 Task: Create new customer invoice with Date Opened: 14-May-23, Select Customer: Stock Co, Terms: Net 15. Make invoice entry for item-1 with Date: 14-May-23, Description: Velour Lashes Natural Lash Collection Effortless No Trim Would I Lie? False Eyelashes
, Income Account: Income:Sales, Quantity: 1, Unit Price: 11.49, Sales Tax: Y, Sales Tax Included: Y, Tax Table: Sales Tax. Make entry for item-2 with Date: 14-May-23, Description: Victoria's Secret Knockout High Impact Front-Close Sports Bra Black (34-D)
, Income Account: Income:Sales, Quantity: 1, Unit Price: 14.49, Sales Tax: Y, Sales Tax Included: Y, Tax Table: Sales Tax. Post Invoice with Post Date: 14-May-23, Post to Accounts: Assets:Accounts Receivable. Pay / Process Payment with Transaction Date: 28-May-23, Amount: 25.98, Transfer Account: Checking Account. Go to 'Print Invoice'.
Action: Mouse moved to (131, 31)
Screenshot: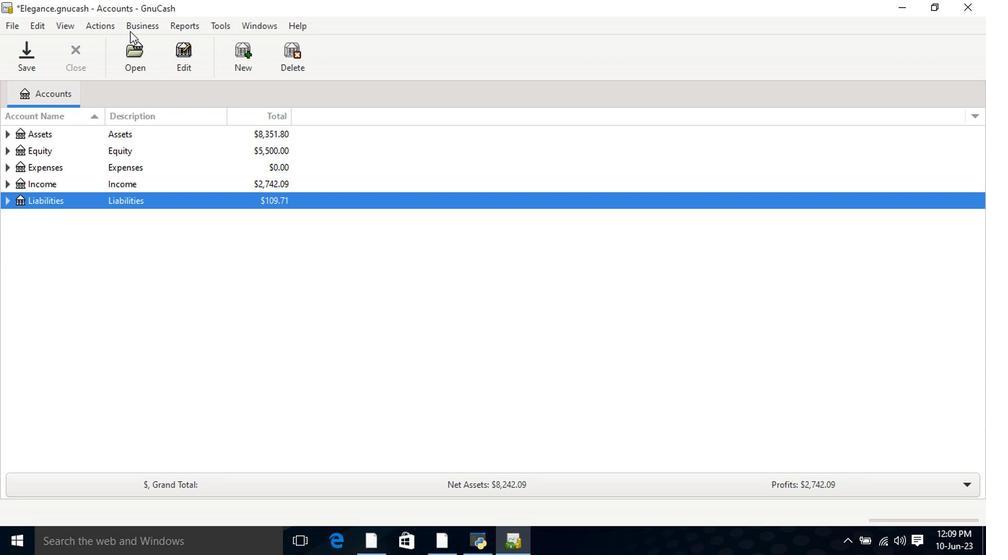 
Action: Mouse pressed left at (131, 31)
Screenshot: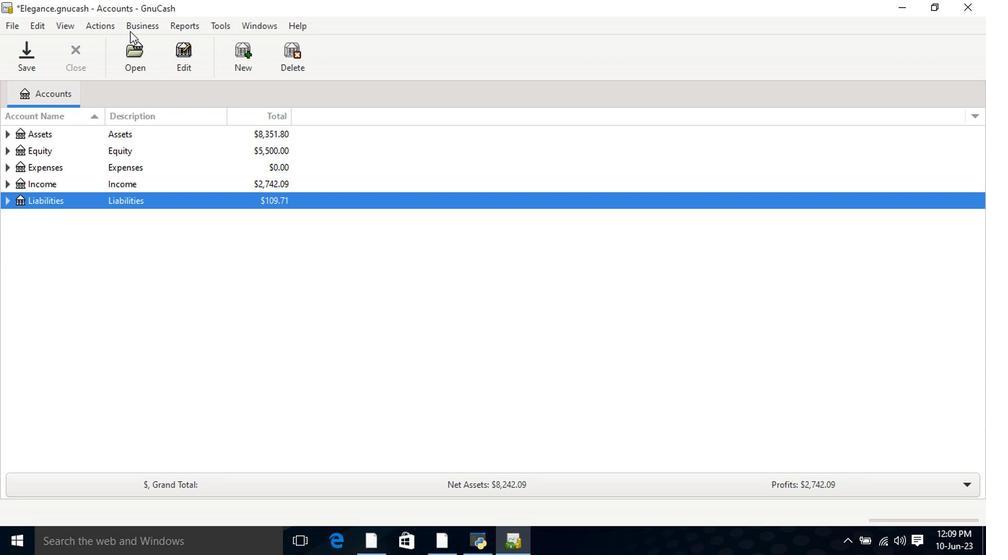 
Action: Mouse moved to (143, 49)
Screenshot: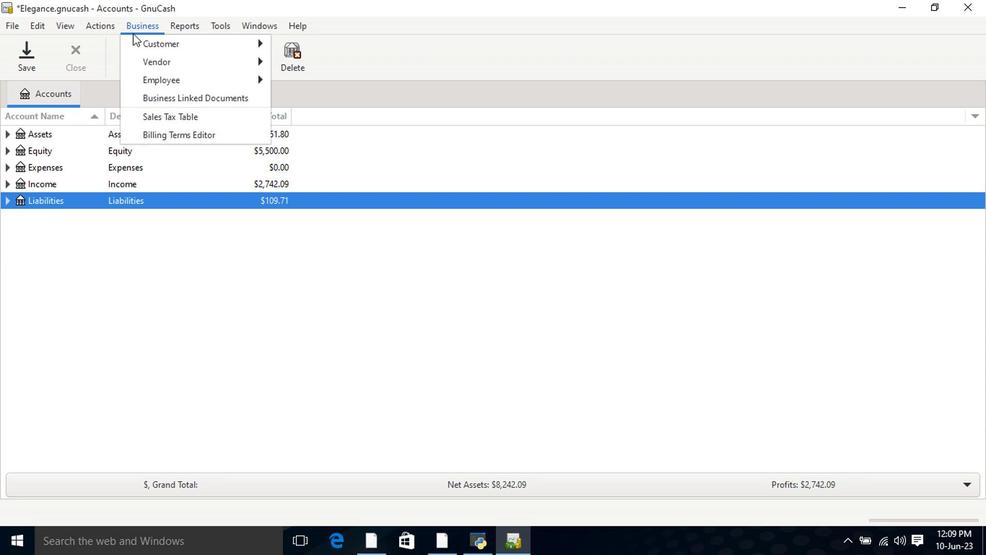 
Action: Mouse pressed left at (143, 49)
Screenshot: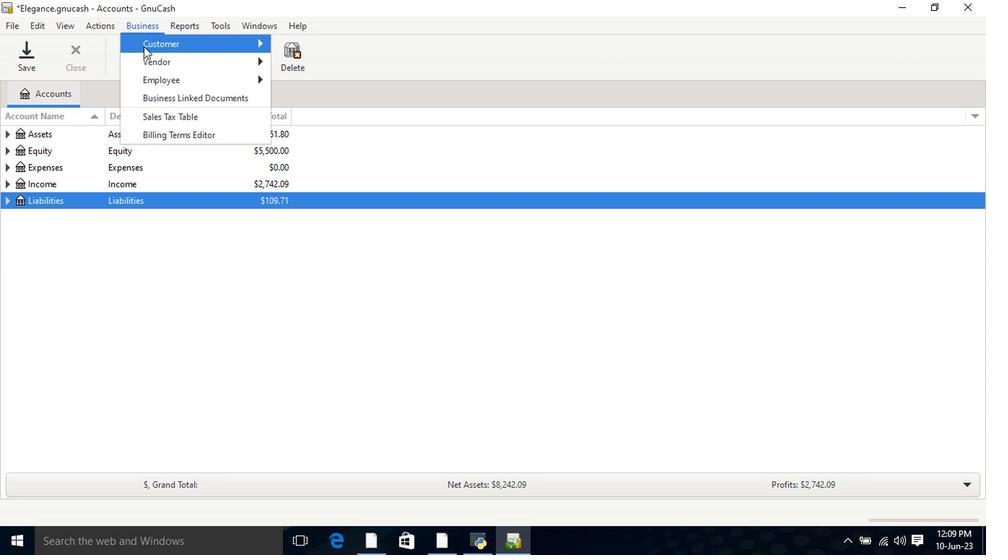 
Action: Mouse moved to (329, 101)
Screenshot: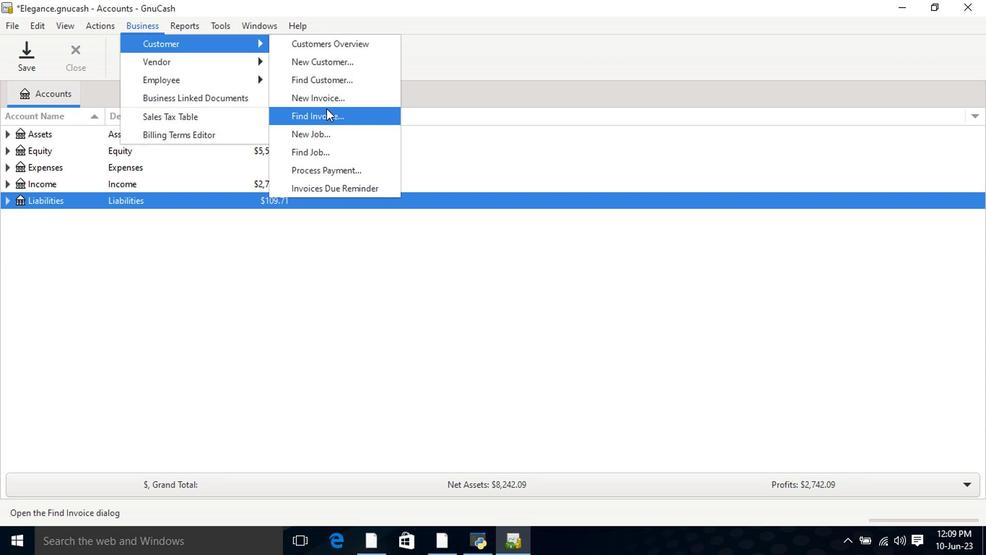 
Action: Mouse pressed left at (329, 101)
Screenshot: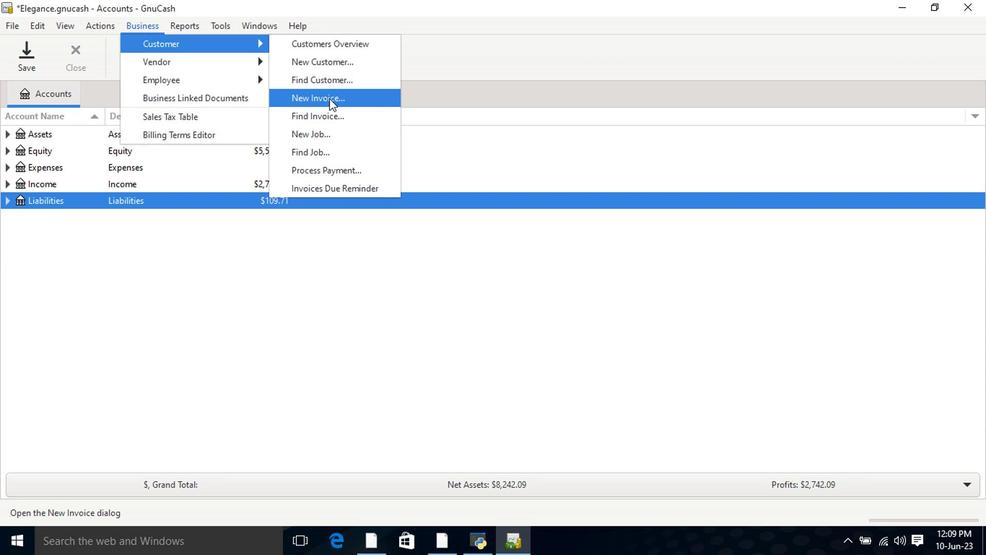 
Action: Mouse moved to (591, 216)
Screenshot: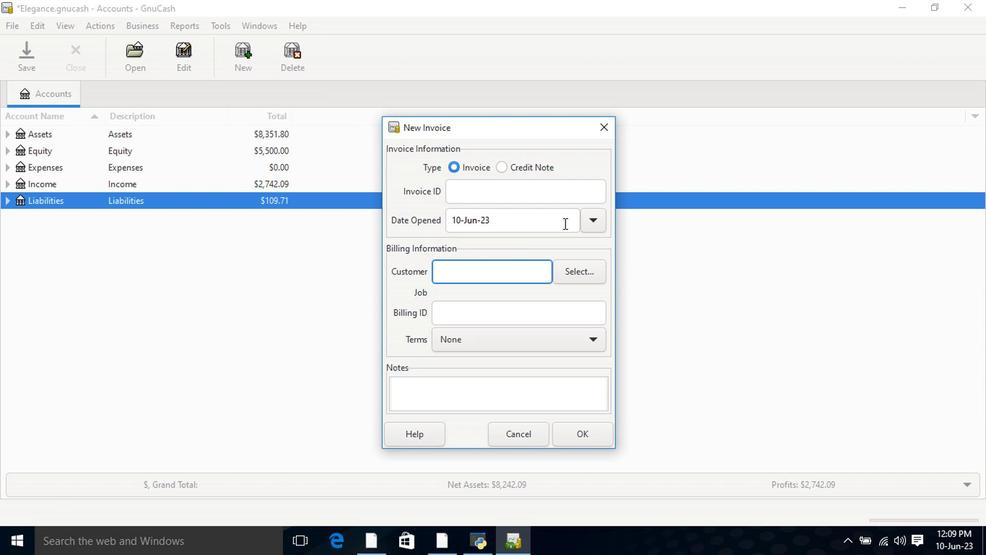 
Action: Mouse pressed left at (591, 216)
Screenshot: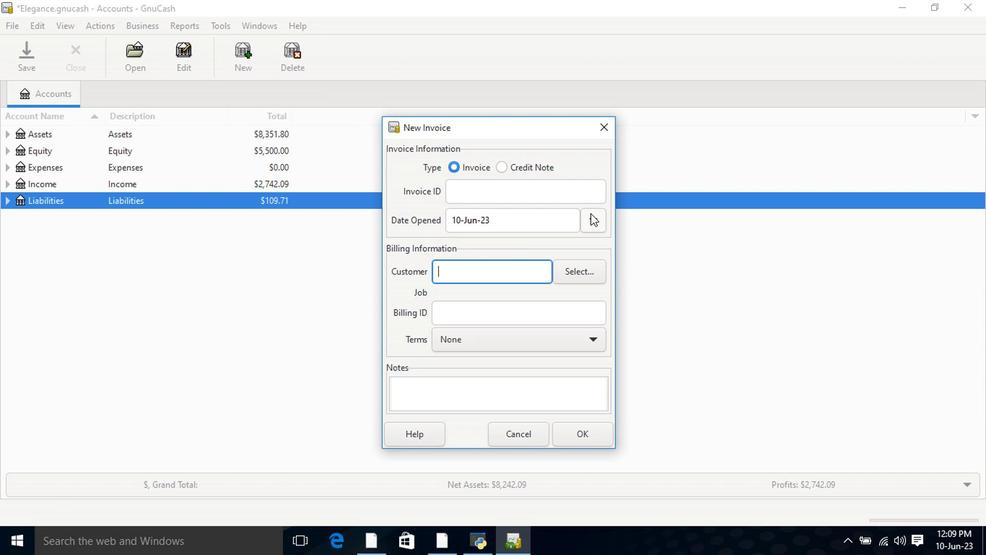 
Action: Mouse moved to (479, 242)
Screenshot: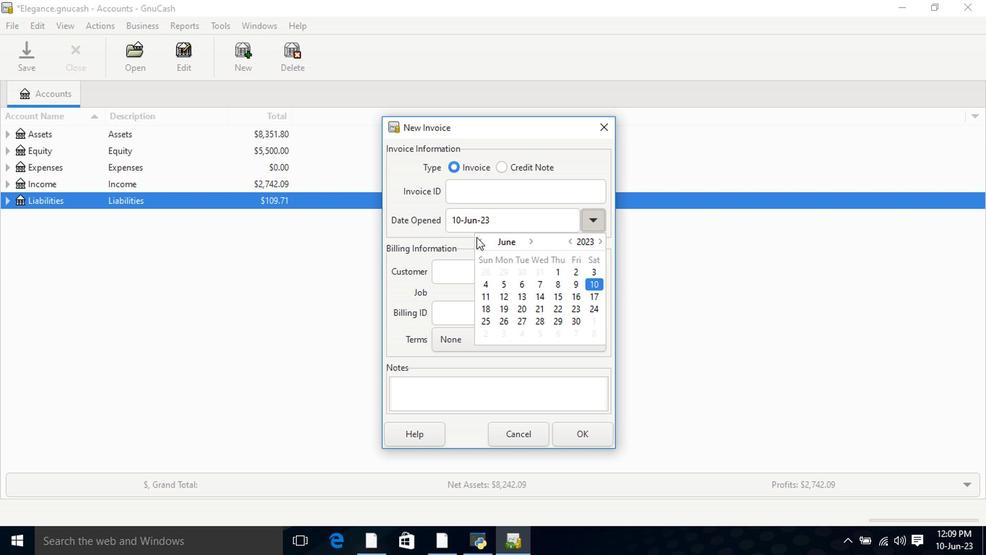 
Action: Mouse pressed left at (479, 242)
Screenshot: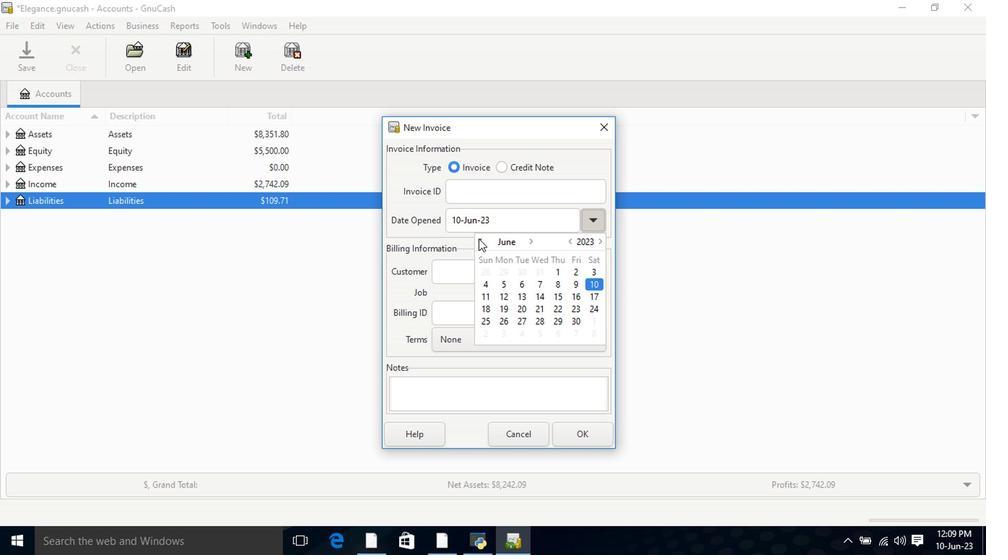 
Action: Mouse moved to (489, 298)
Screenshot: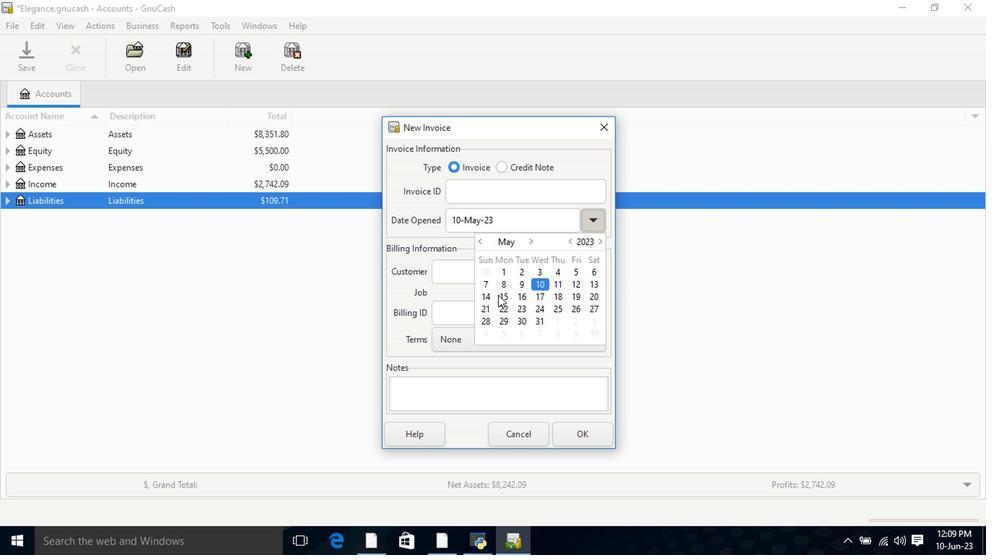 
Action: Mouse pressed left at (489, 298)
Screenshot: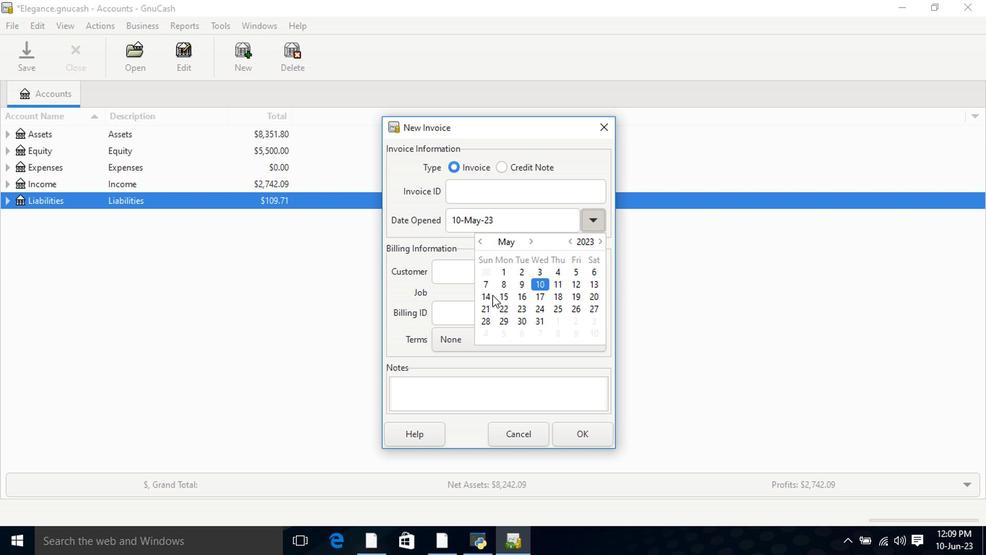 
Action: Mouse pressed left at (489, 298)
Screenshot: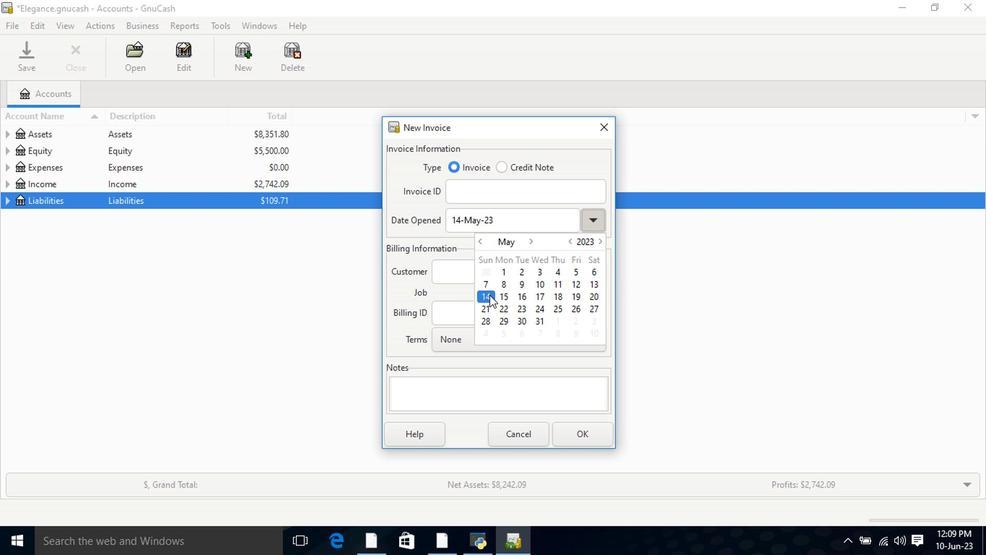 
Action: Mouse moved to (487, 270)
Screenshot: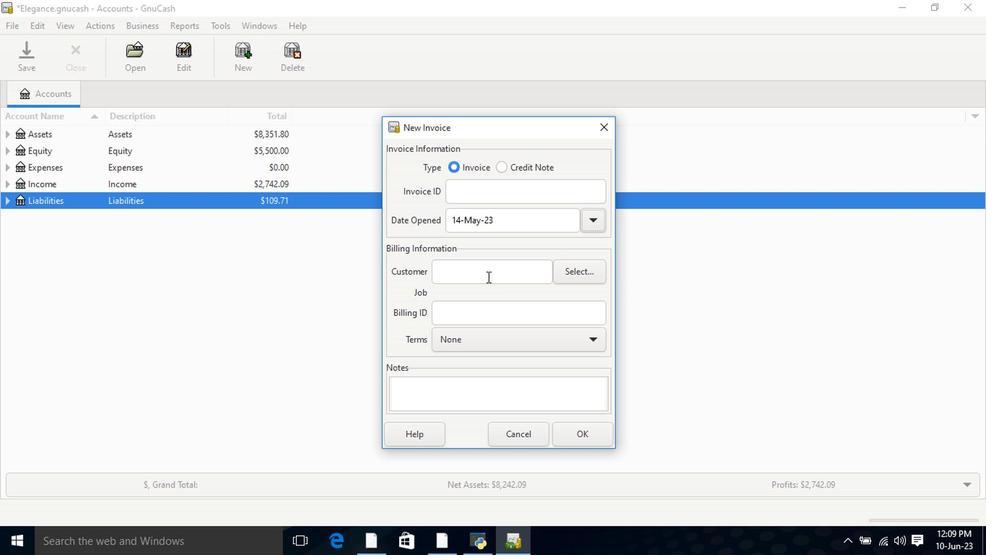 
Action: Mouse pressed left at (487, 270)
Screenshot: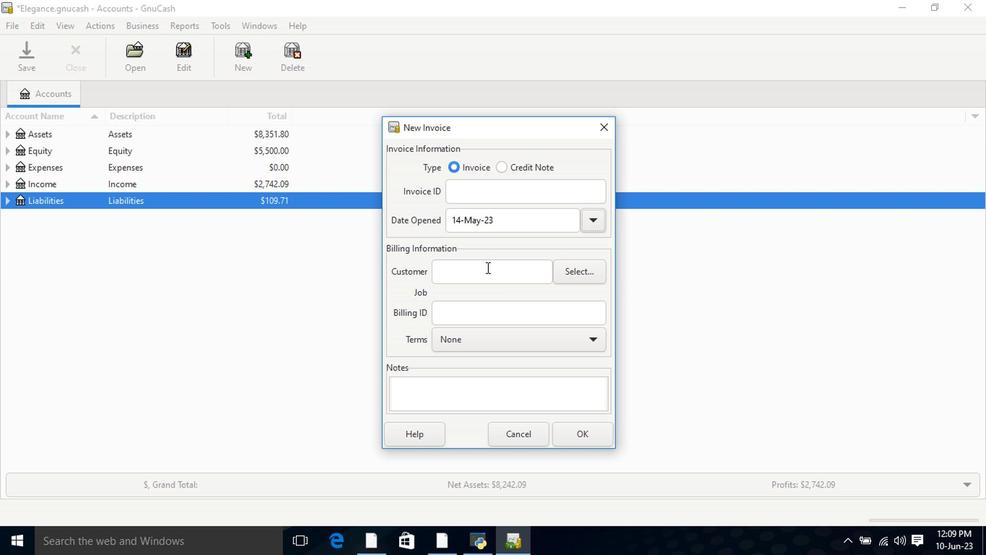 
Action: Key pressed <Key.shift>Stock
Screenshot: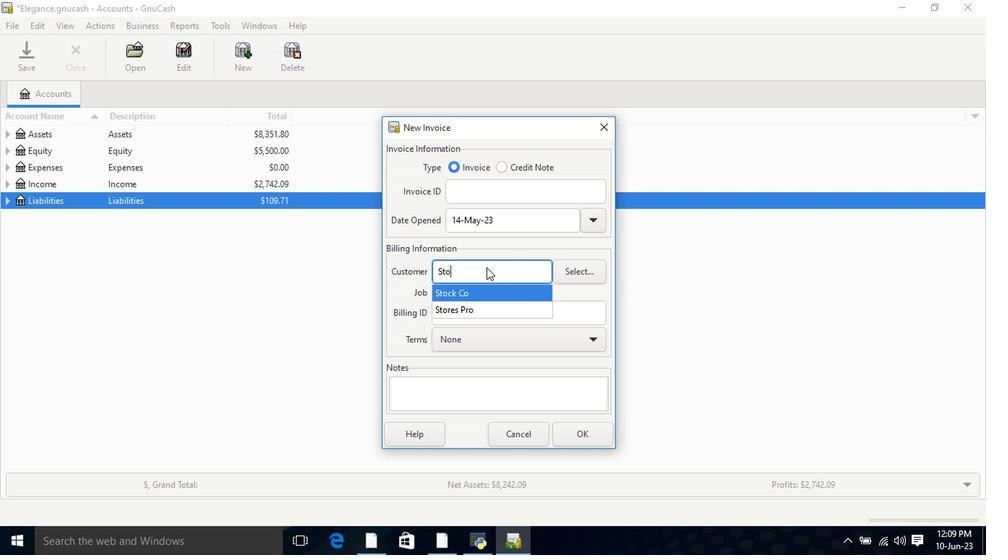 
Action: Mouse moved to (488, 296)
Screenshot: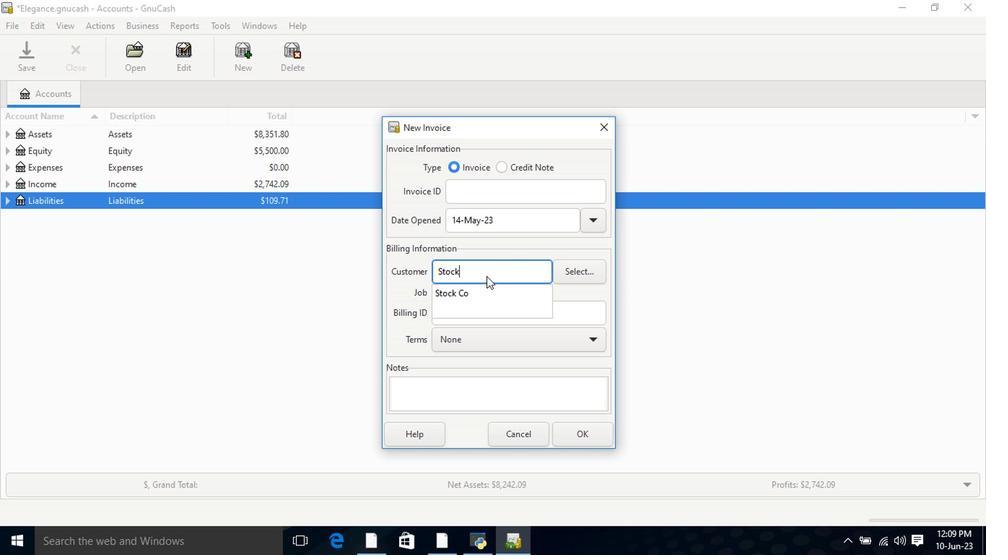 
Action: Mouse pressed left at (488, 296)
Screenshot: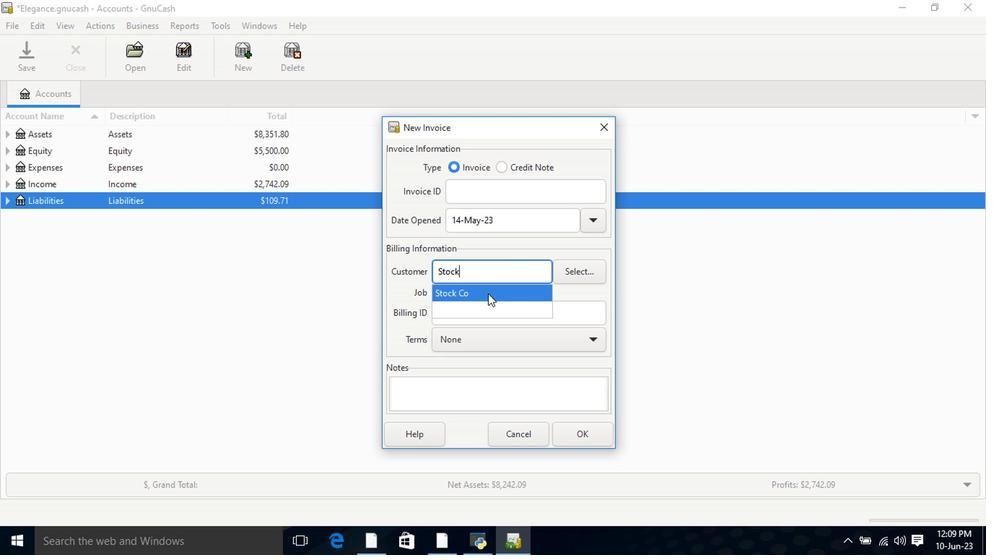
Action: Mouse moved to (497, 352)
Screenshot: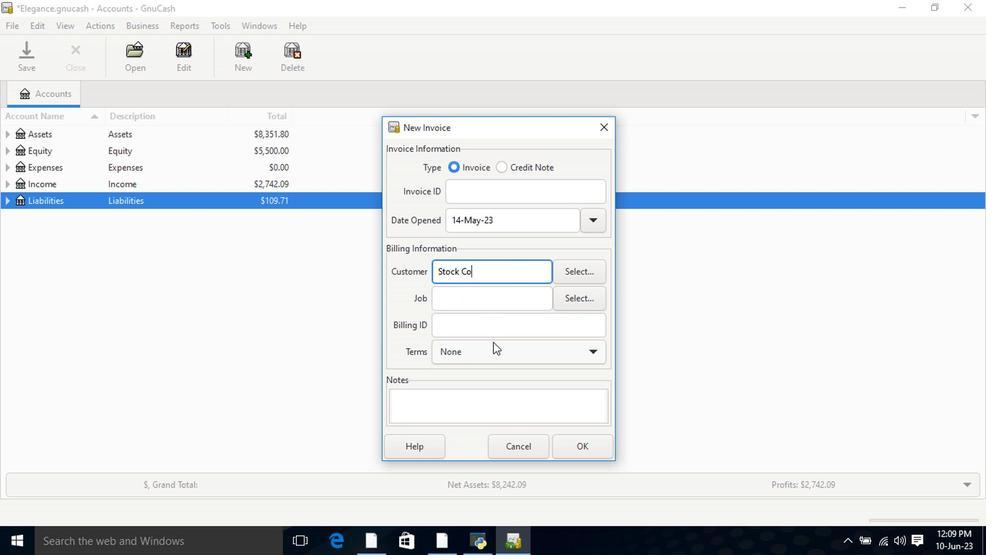 
Action: Mouse pressed left at (497, 352)
Screenshot: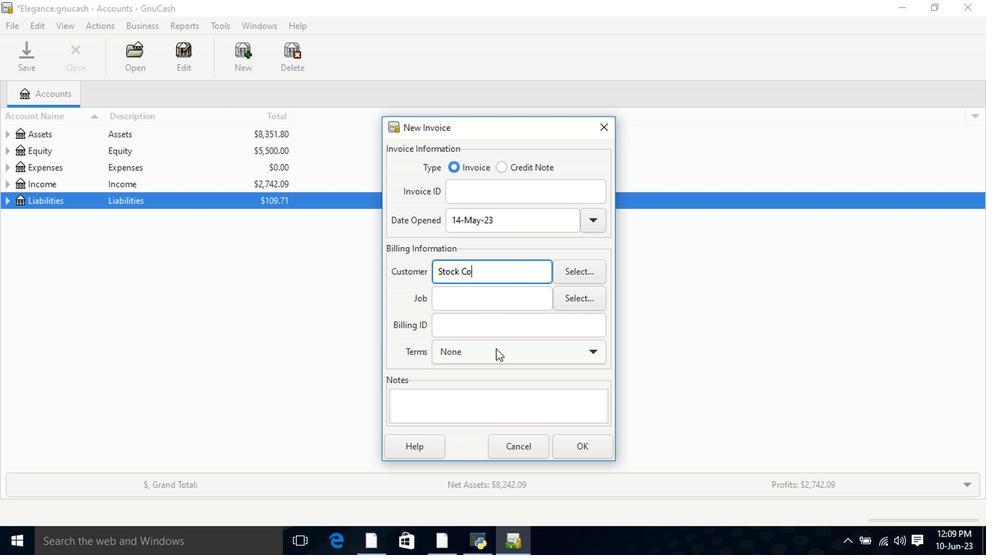 
Action: Mouse moved to (490, 376)
Screenshot: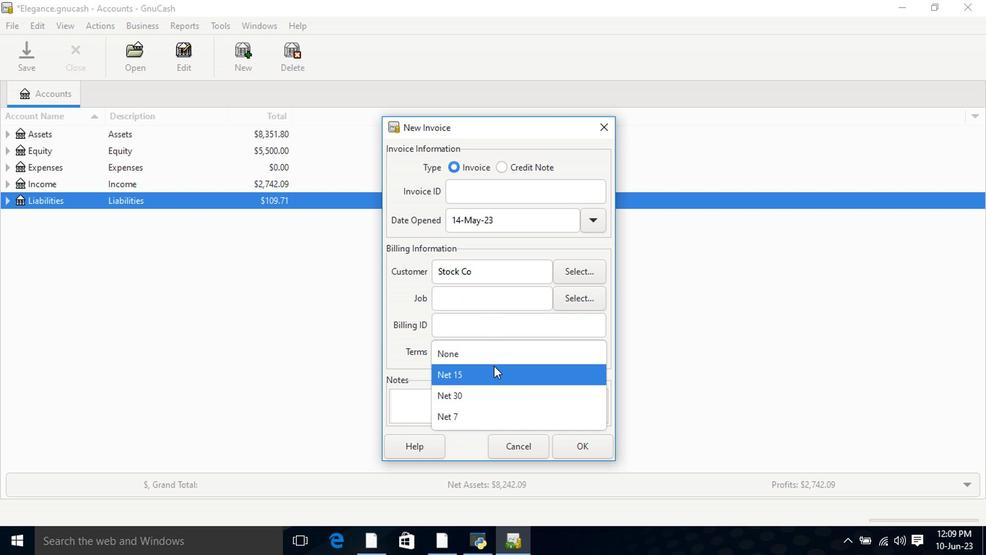
Action: Mouse pressed left at (490, 376)
Screenshot: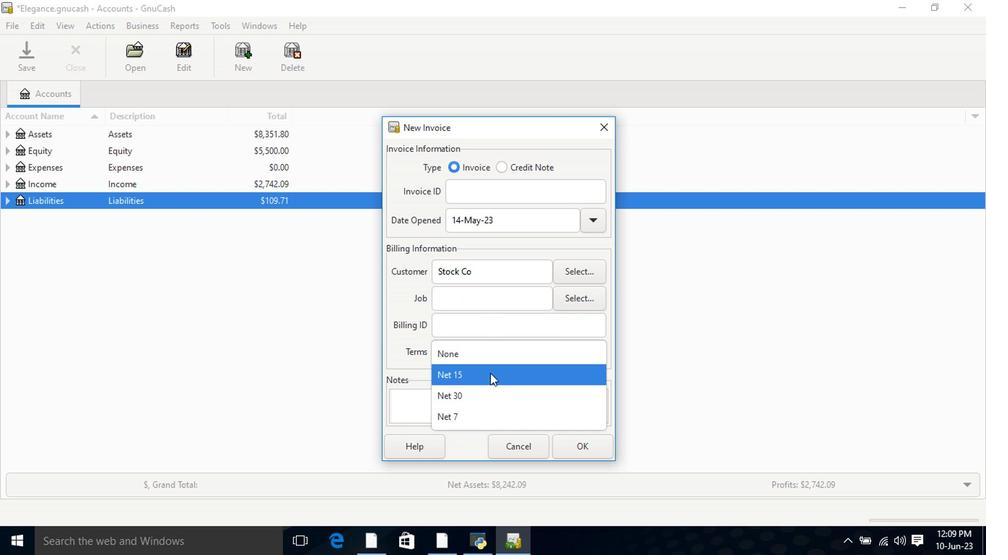 
Action: Mouse moved to (583, 451)
Screenshot: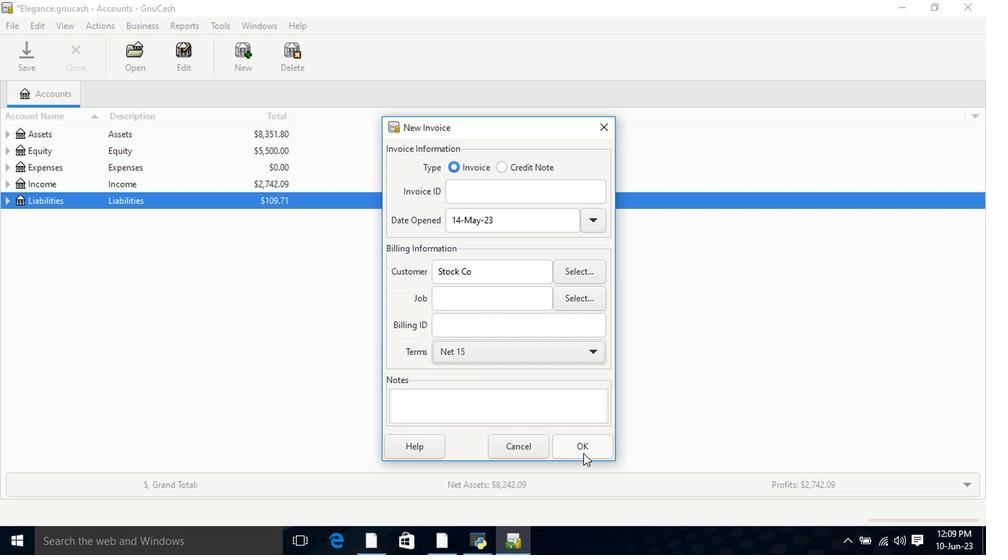 
Action: Mouse pressed left at (583, 451)
Screenshot: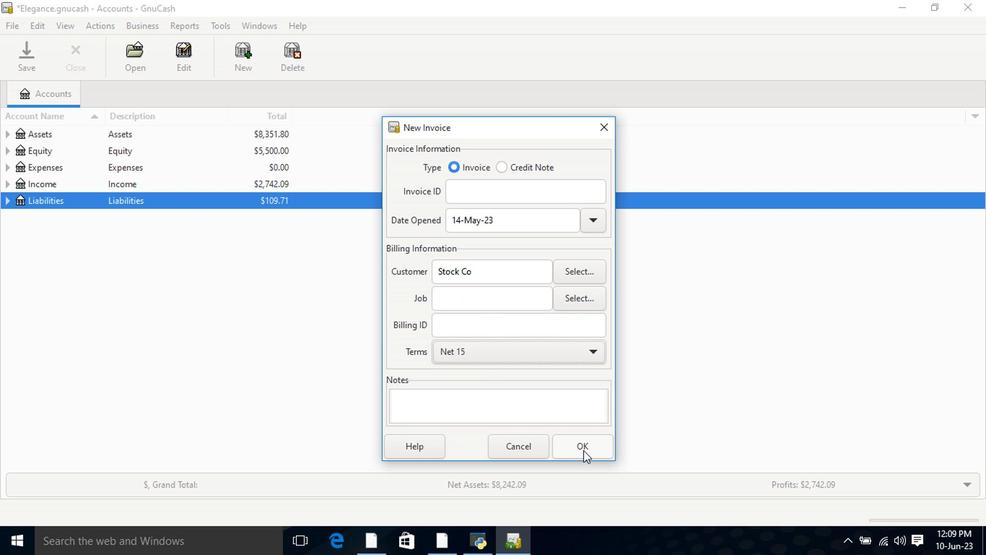
Action: Mouse moved to (65, 280)
Screenshot: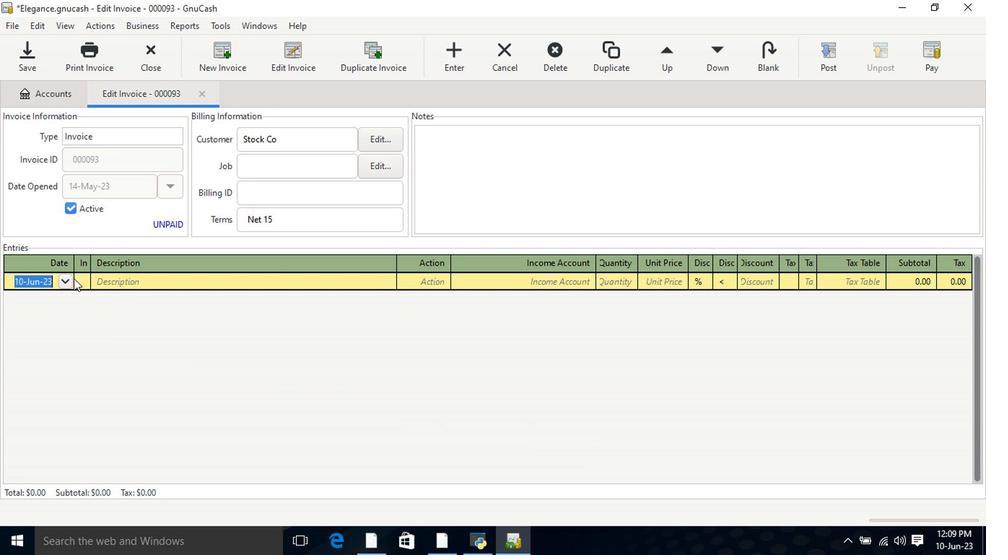 
Action: Mouse pressed left at (65, 280)
Screenshot: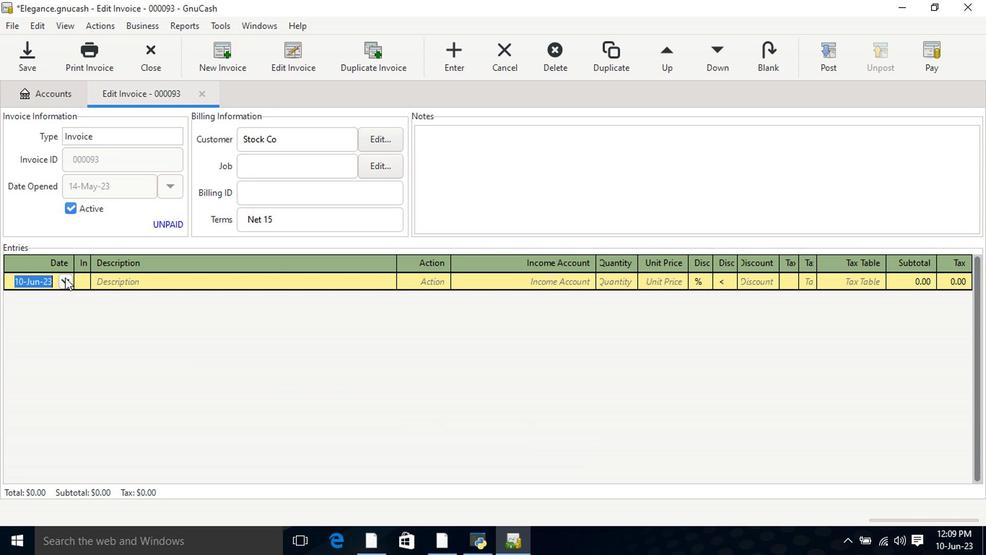 
Action: Mouse moved to (9, 303)
Screenshot: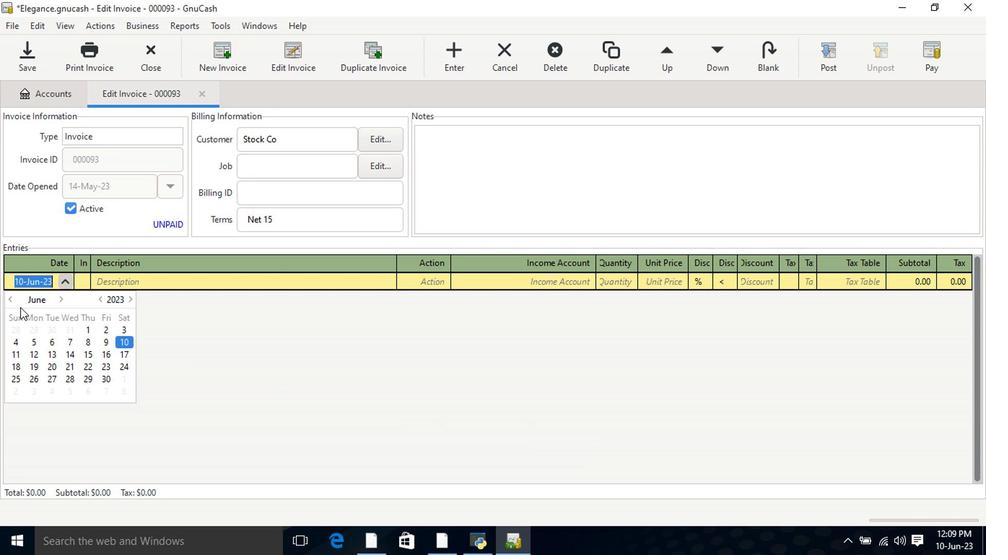 
Action: Mouse pressed left at (9, 303)
Screenshot: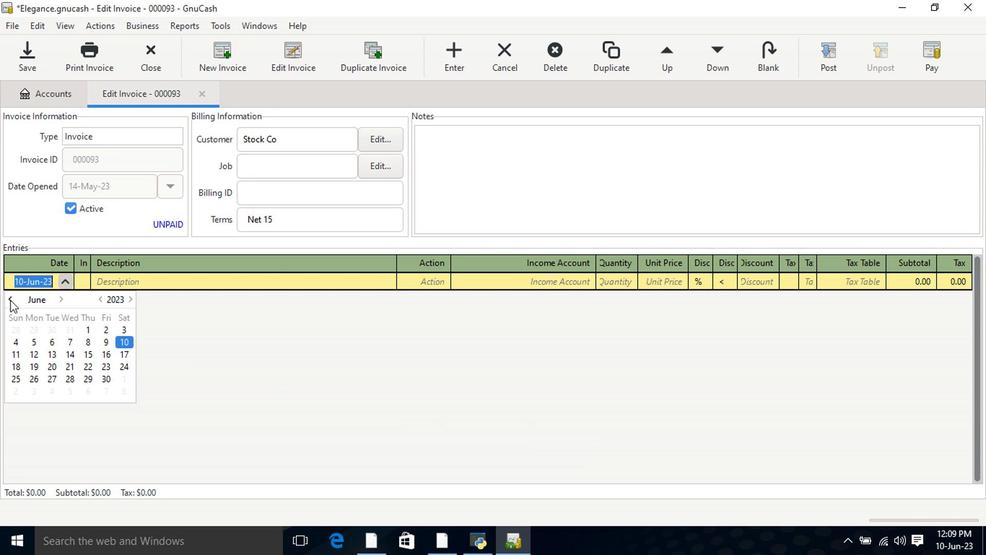 
Action: Mouse moved to (15, 357)
Screenshot: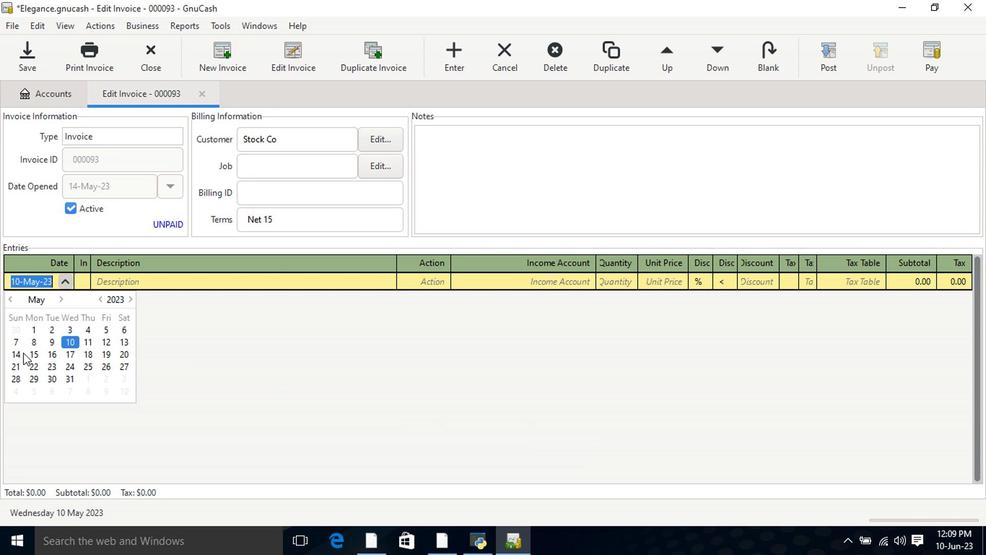 
Action: Mouse pressed left at (15, 357)
Screenshot: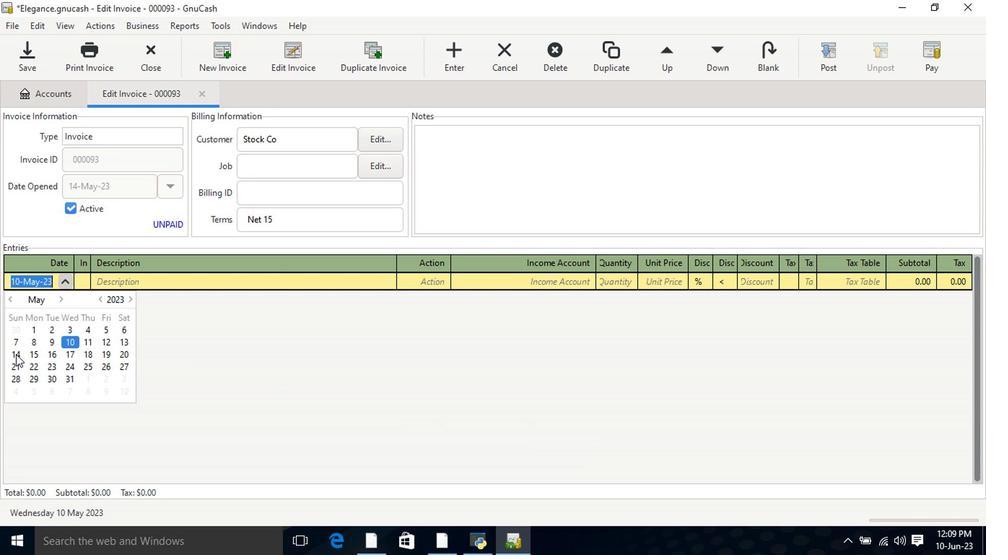 
Action: Mouse pressed left at (15, 357)
Screenshot: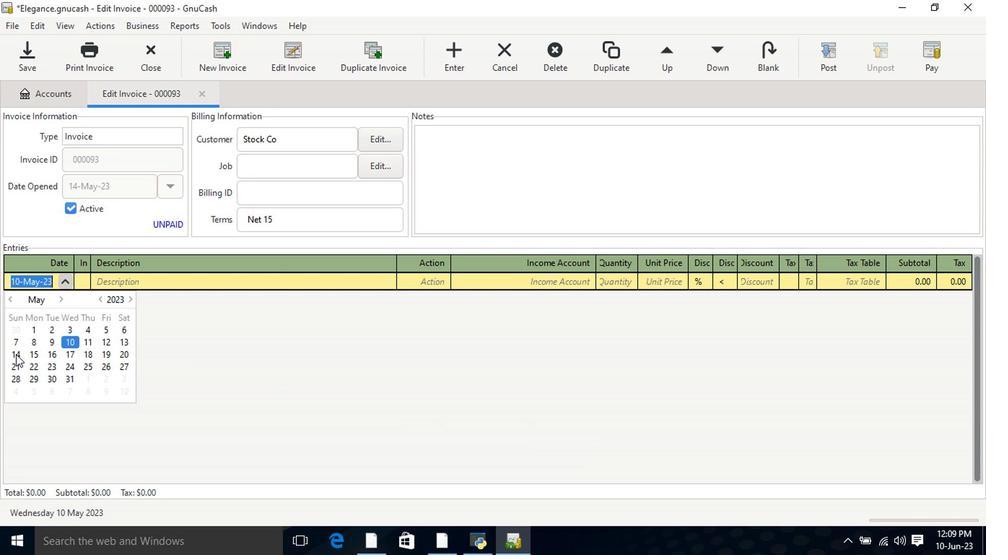 
Action: Mouse moved to (116, 287)
Screenshot: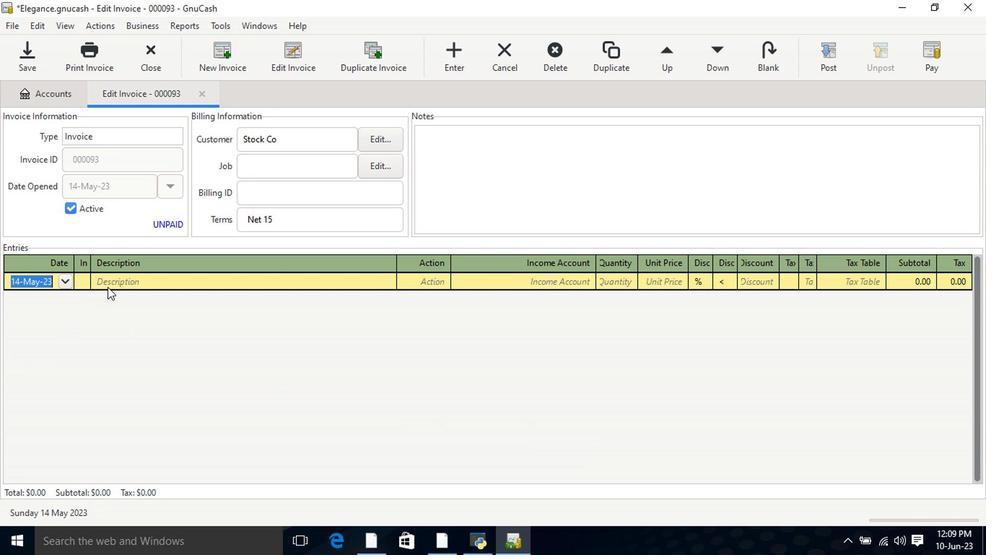 
Action: Mouse pressed left at (116, 287)
Screenshot: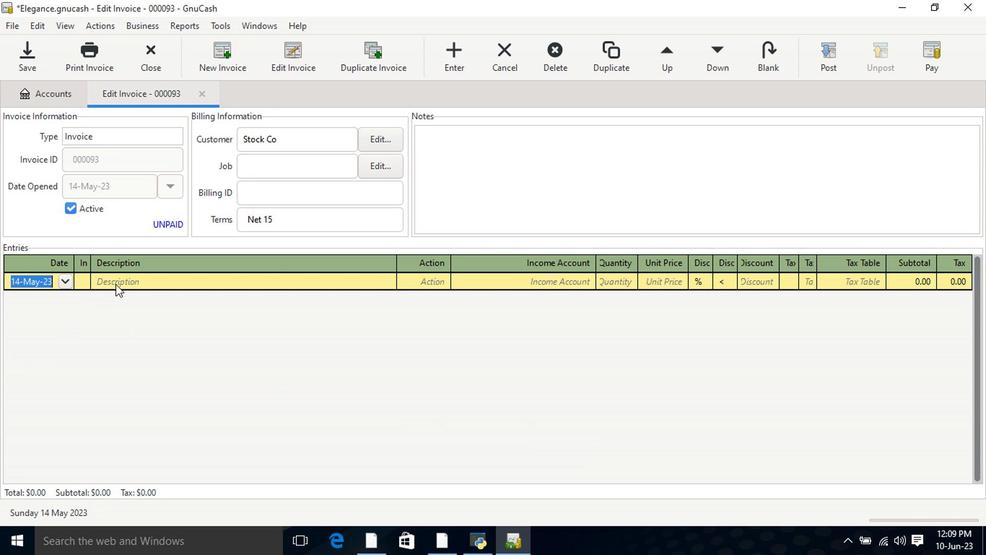 
Action: Key pressed <Key.shift>Velour<Key.space><Key.shift>Lashes<Key.space><Key.shift>Natural<Key.space><Key.shift>Lash<Key.space><Key.shift>Collection<Key.space><Key.shift>Err<Key.backspace><Key.backspace>ffortless<Key.space><Key.shift>No<Key.space><Key.shift>Trim<Key.space><Key.shift>Would<Key.space><Key.shift>I<Key.space><Key.shift>Lie<Key.shift_r><Key.shift_r><Key.shift_r><Key.shift_r><Key.shift_r><Key.shift_r><Key.shift_r><Key.shift_r><Key.shift_r><Key.shift_r><Key.shift_r><Key.shift_r><Key.shift_r><Key.shift_r><Key.shift_r><Key.shift_r><Key.shift_r><Key.shift_r><Key.shift_r><Key.shift_r><Key.shift_r>?<Key.space><Key.shift>False<Key.space><Key.shift>Eyelashes<Key.tab><Key.tab>incom<Key.down><Key.down><Key.down><Key.tab>1<Key.tab>11.49<Key.tab>
Screenshot: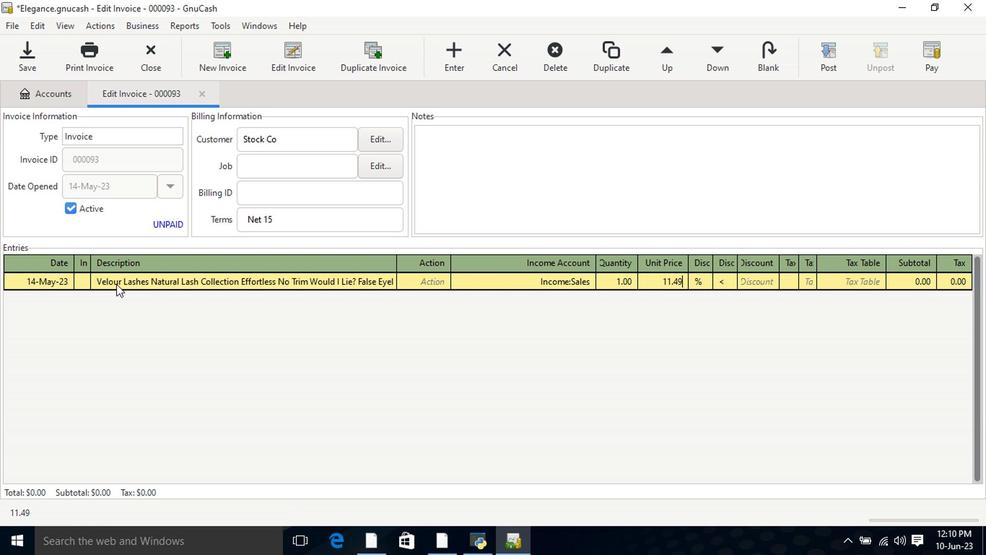 
Action: Mouse moved to (786, 285)
Screenshot: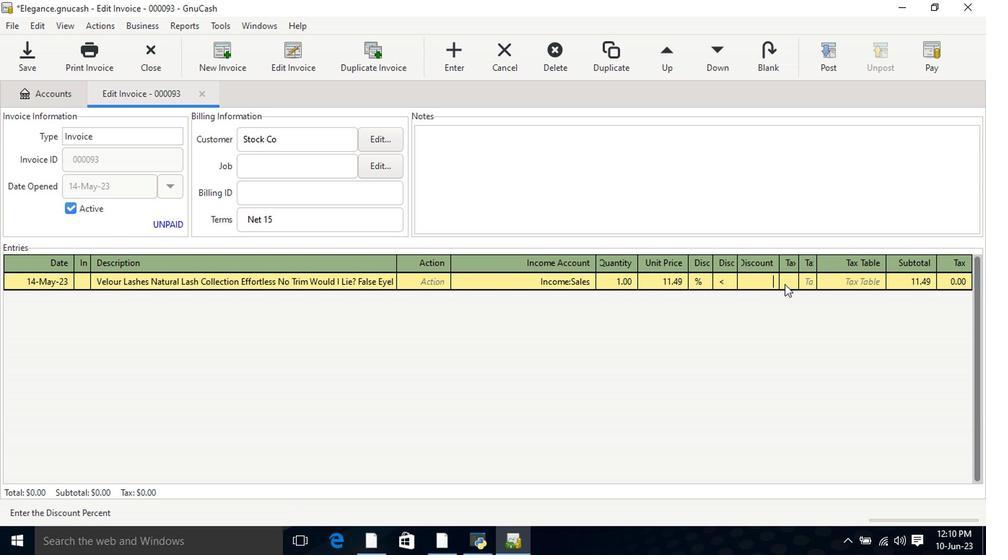 
Action: Mouse pressed left at (786, 285)
Screenshot: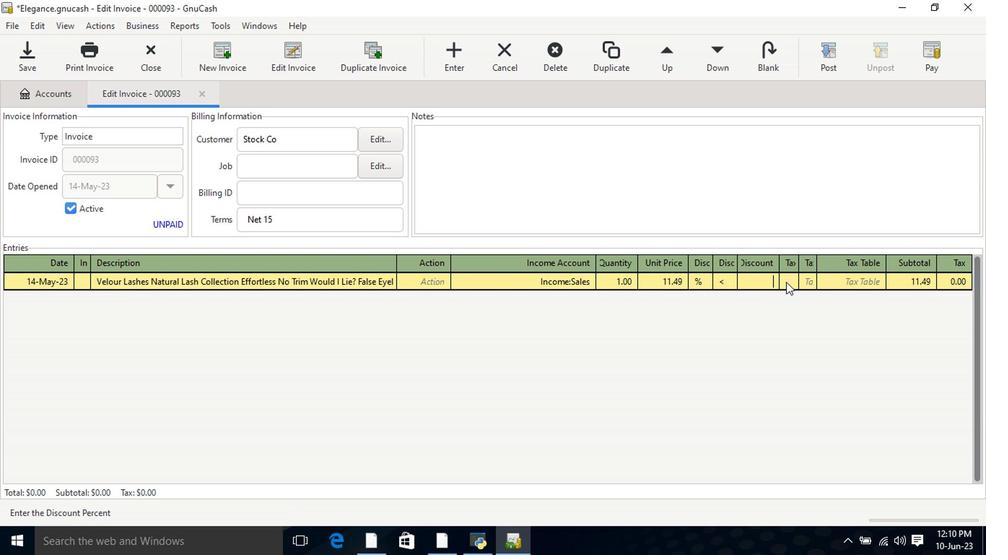 
Action: Mouse moved to (806, 282)
Screenshot: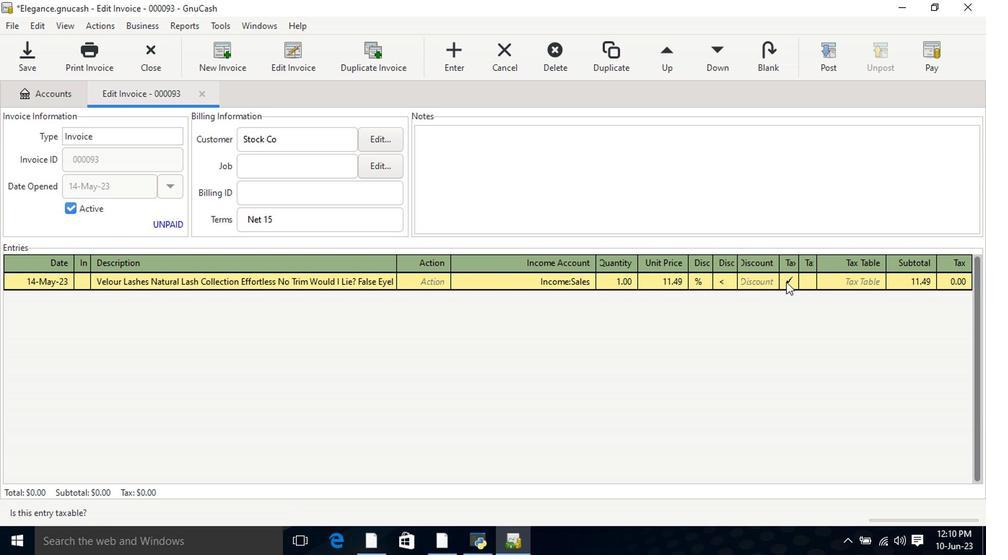 
Action: Mouse pressed left at (806, 282)
Screenshot: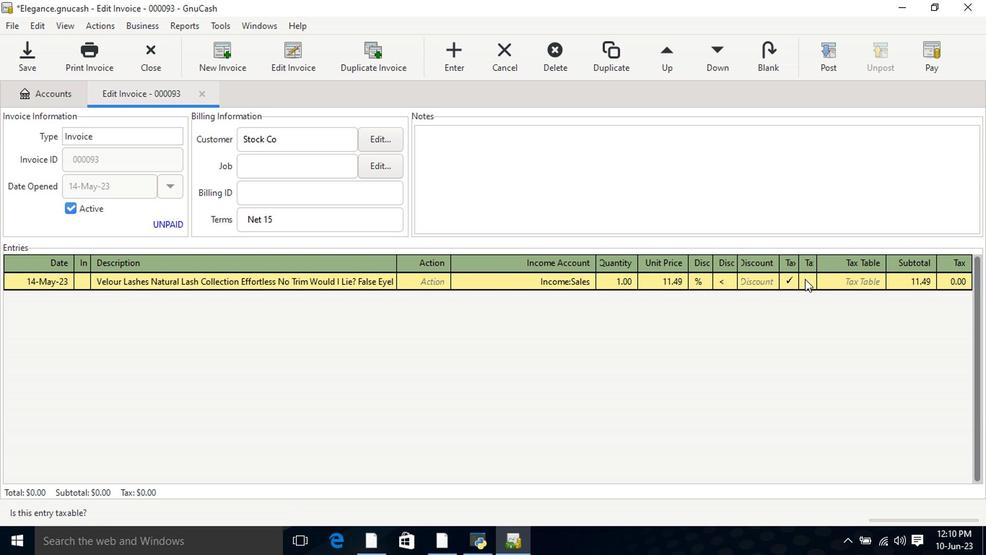 
Action: Mouse moved to (857, 282)
Screenshot: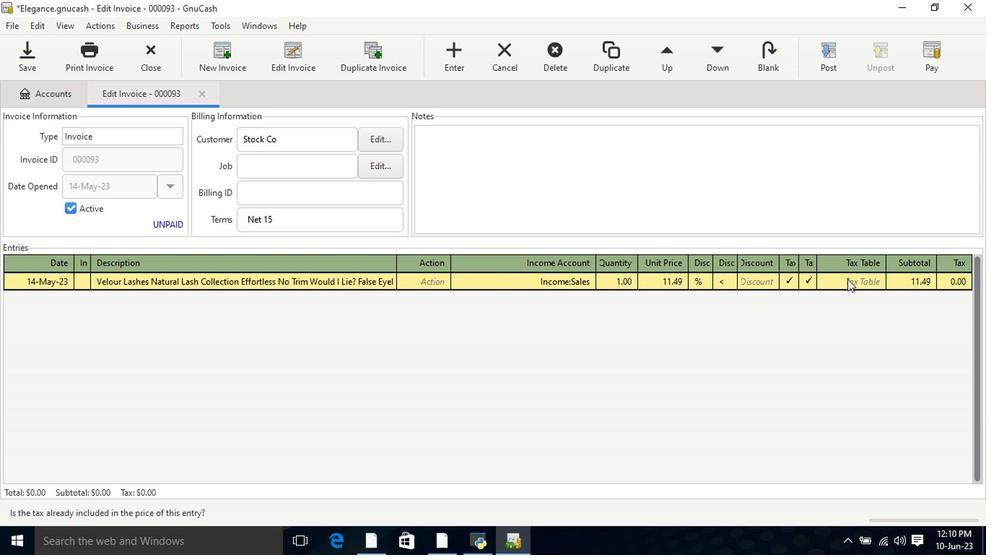 
Action: Mouse pressed left at (857, 282)
Screenshot: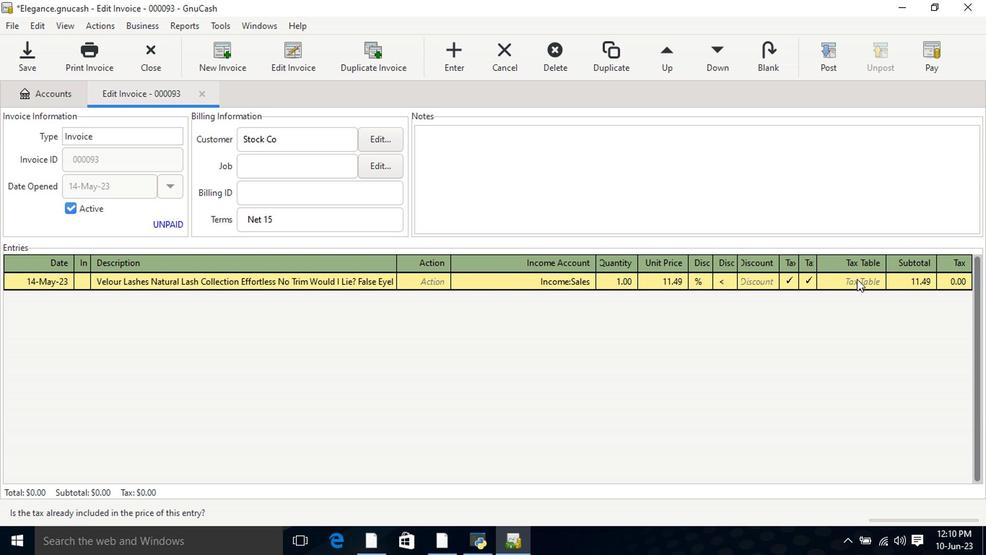 
Action: Mouse moved to (872, 285)
Screenshot: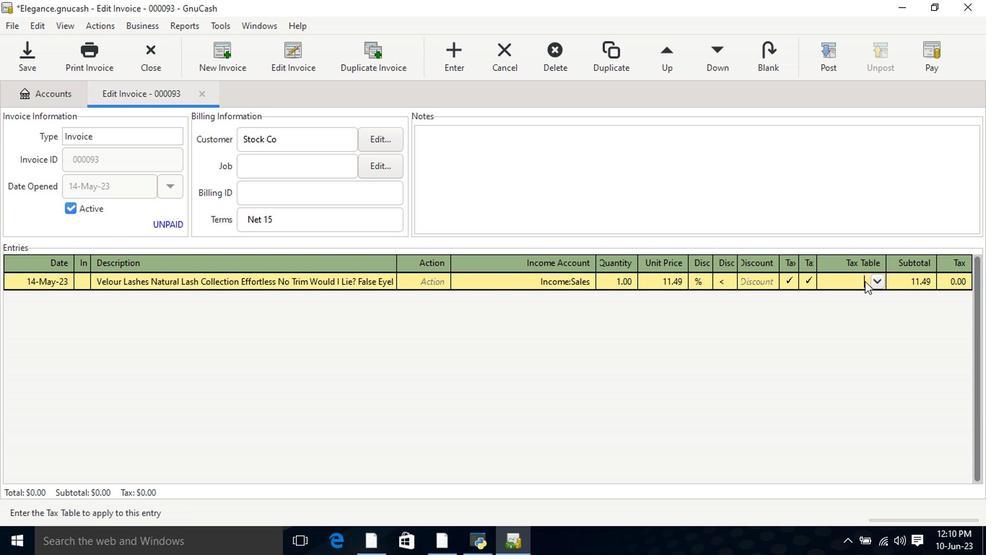 
Action: Mouse pressed left at (872, 285)
Screenshot: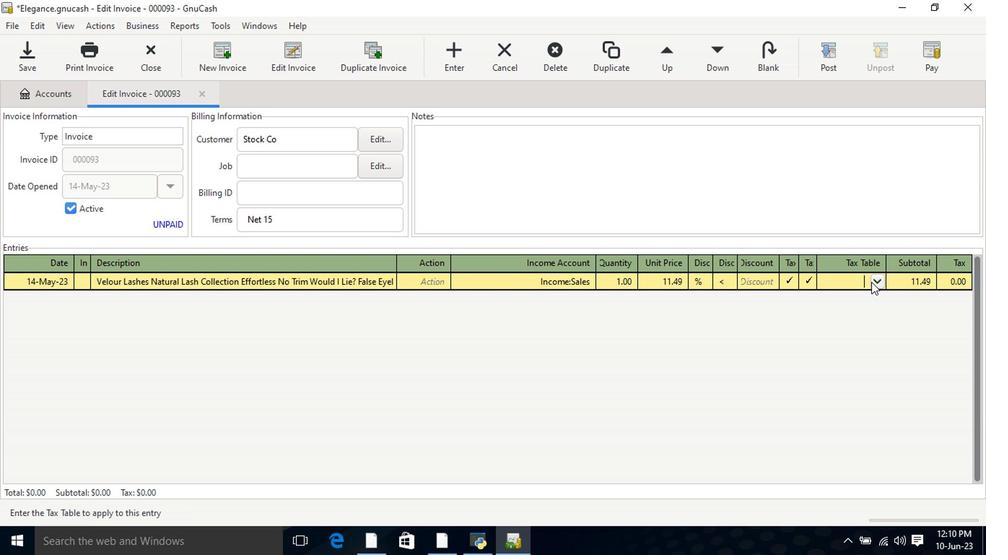 
Action: Mouse moved to (875, 310)
Screenshot: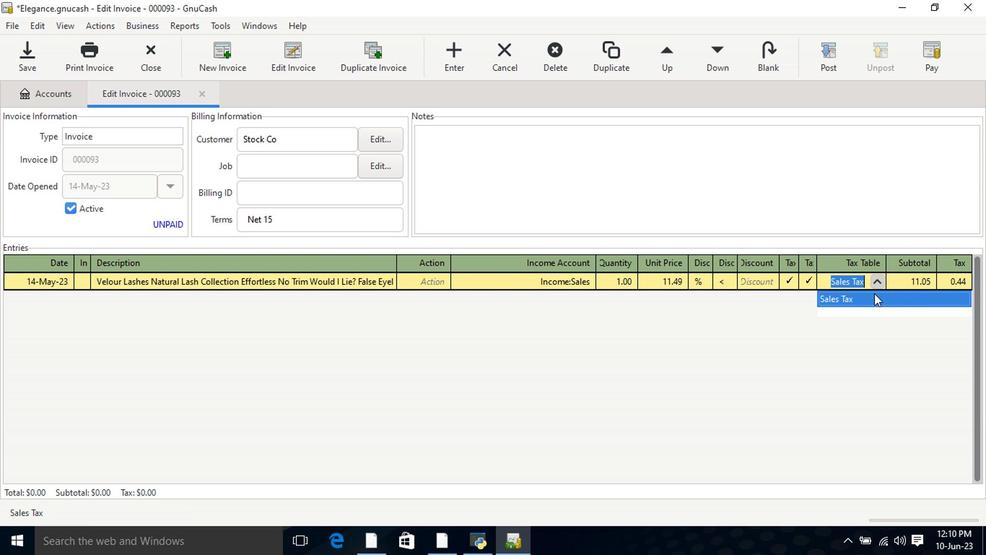 
Action: Key pressed <Key.tab><Key.tab><Key.shift>Victoria's<Key.space><Key.shift>Secret<Key.space><Key.shift>Knockout<Key.space><Key.shift>High<Key.space><Key.shift>Impact<Key.space><Key.shift>Front-<Key.shift>Close<Key.space><Key.shift>Sports<Key.space><Key.shift>Bra<Key.space><Key.shift>Black<Key.space><Key.shift_r>(34-<Key.shift>D<Key.shift_r>)<Key.tab><Key.tab>incom<Key.down><Key.down><Key.down><Key.tab>1<Key.tab>14.49<Key.tab>
Screenshot: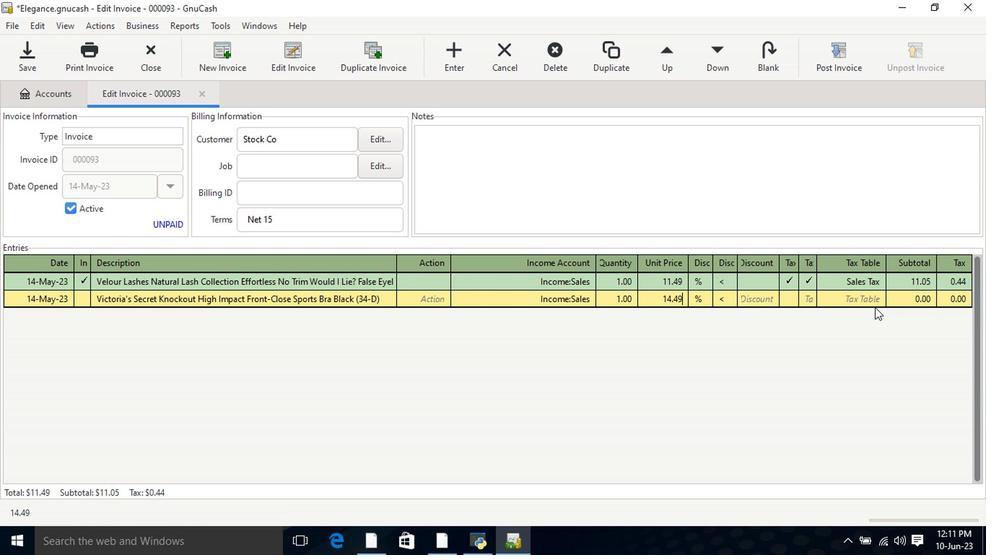 
Action: Mouse moved to (794, 300)
Screenshot: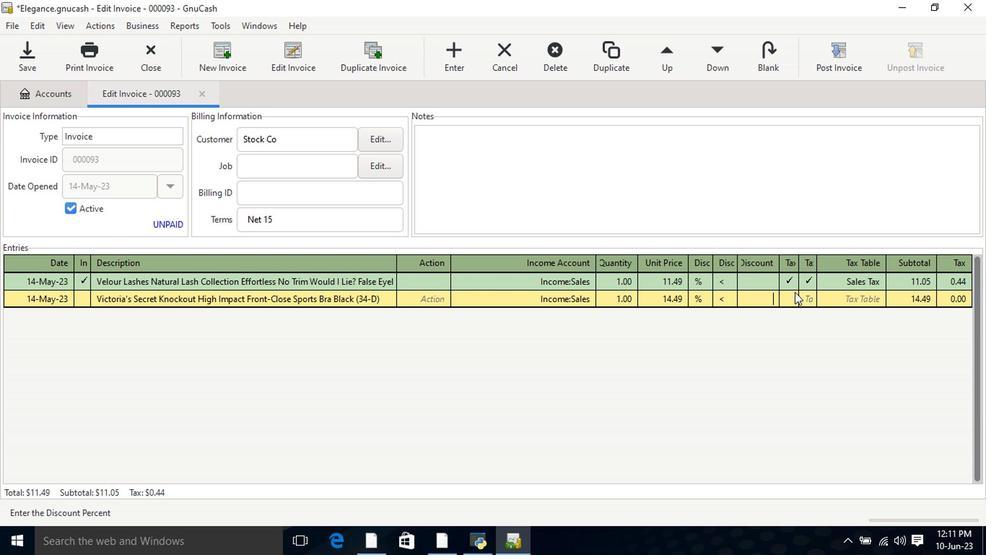 
Action: Mouse pressed left at (794, 300)
Screenshot: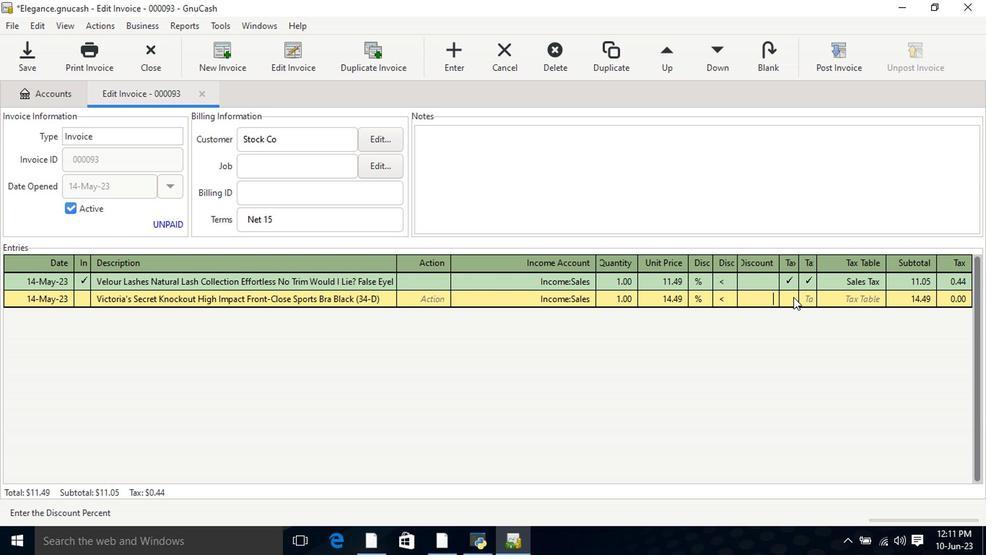 
Action: Mouse moved to (803, 302)
Screenshot: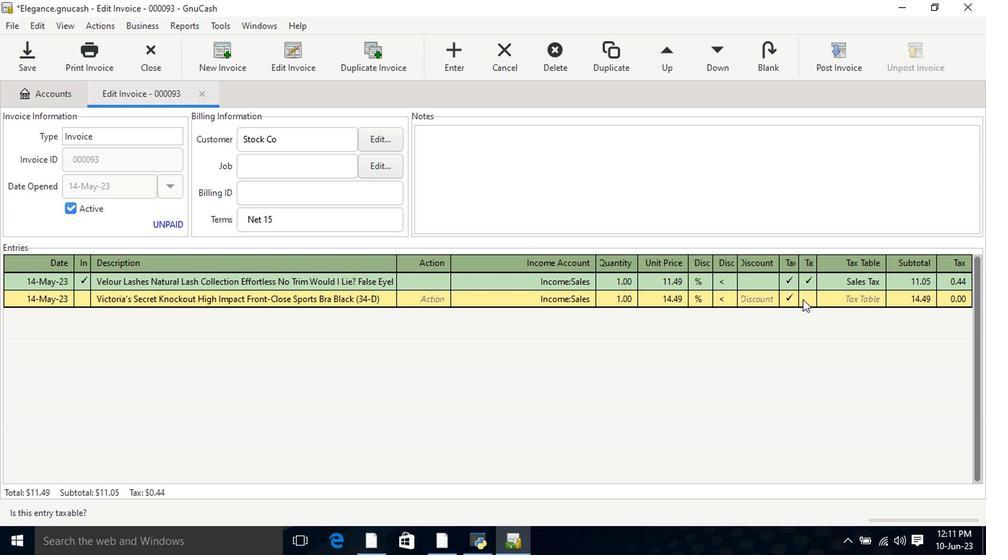 
Action: Mouse pressed left at (803, 302)
Screenshot: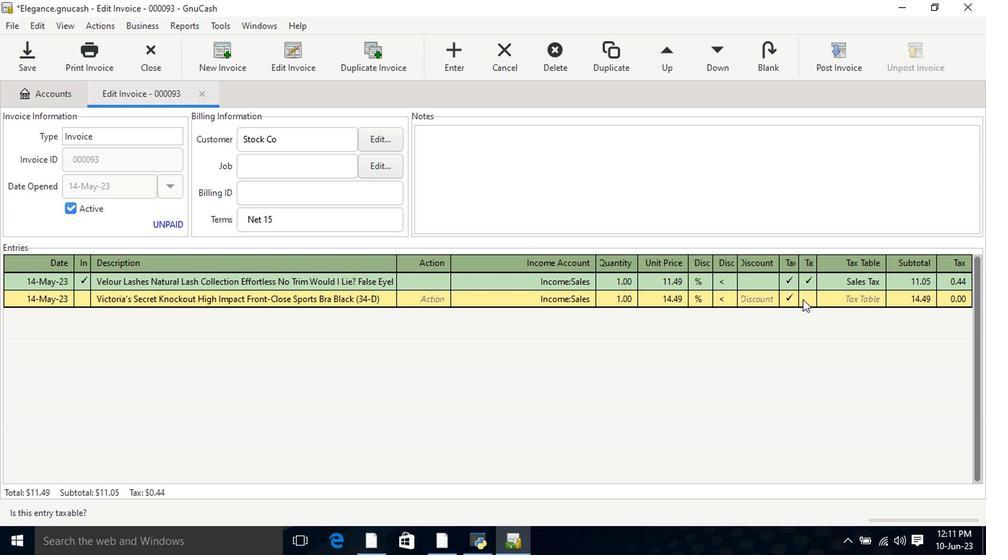 
Action: Mouse moved to (856, 295)
Screenshot: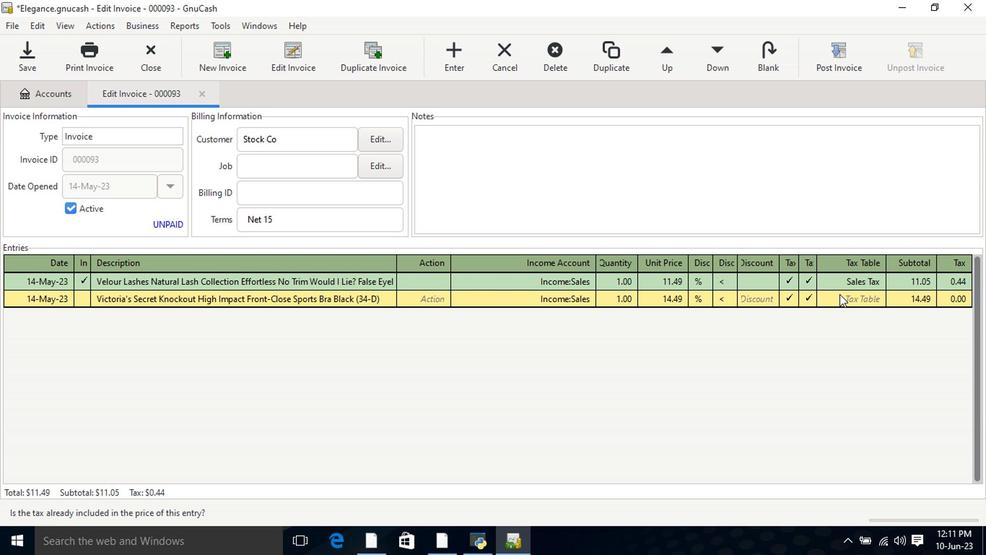 
Action: Mouse pressed left at (856, 295)
Screenshot: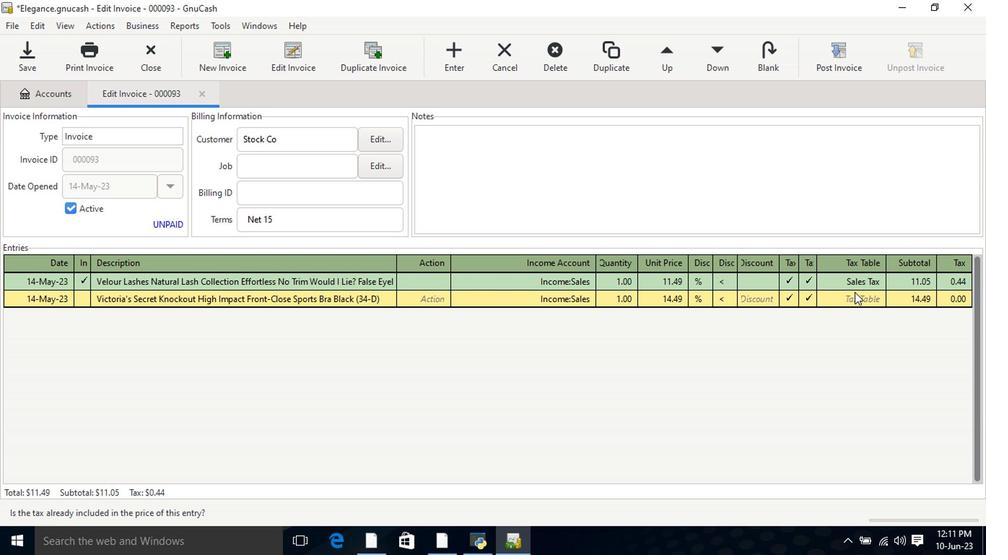 
Action: Mouse moved to (879, 303)
Screenshot: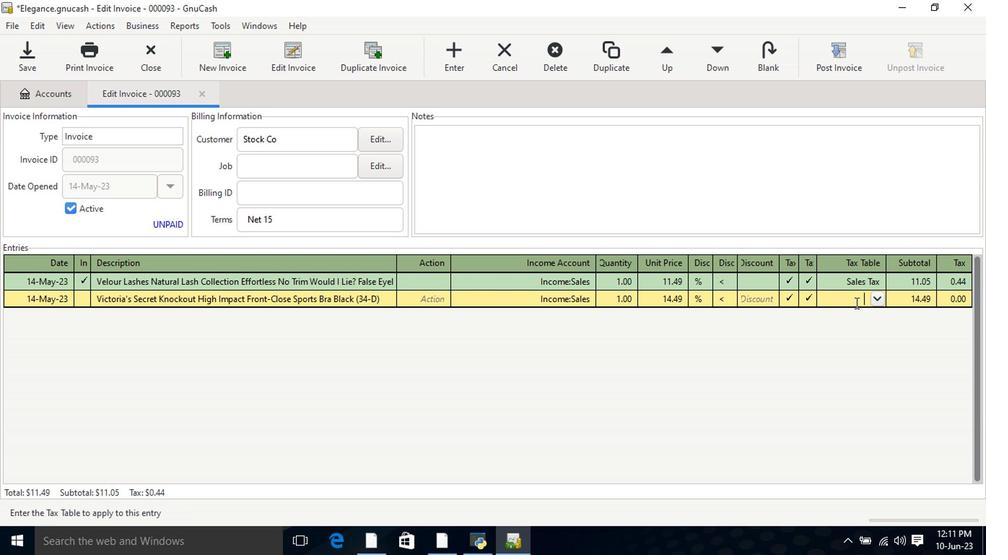 
Action: Mouse pressed left at (879, 303)
Screenshot: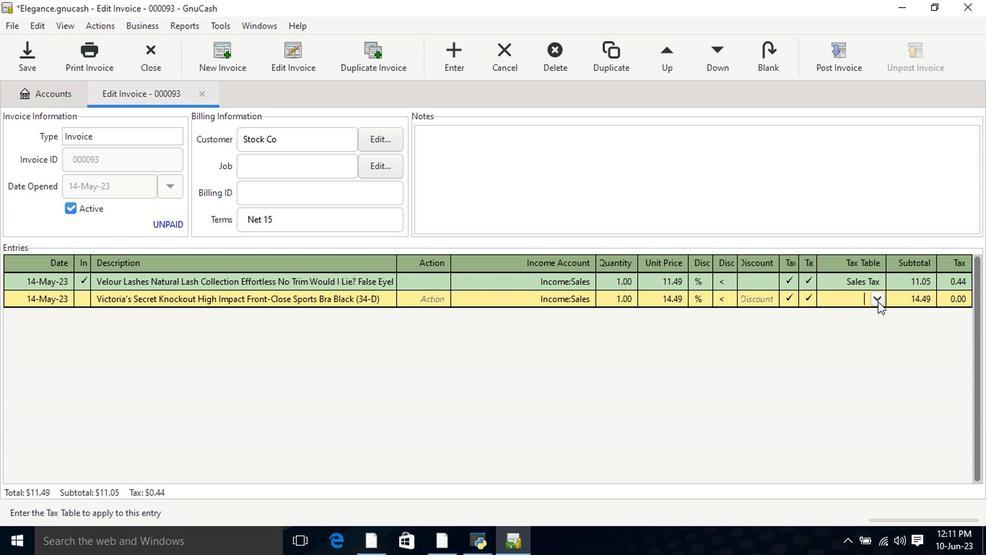 
Action: Mouse moved to (875, 319)
Screenshot: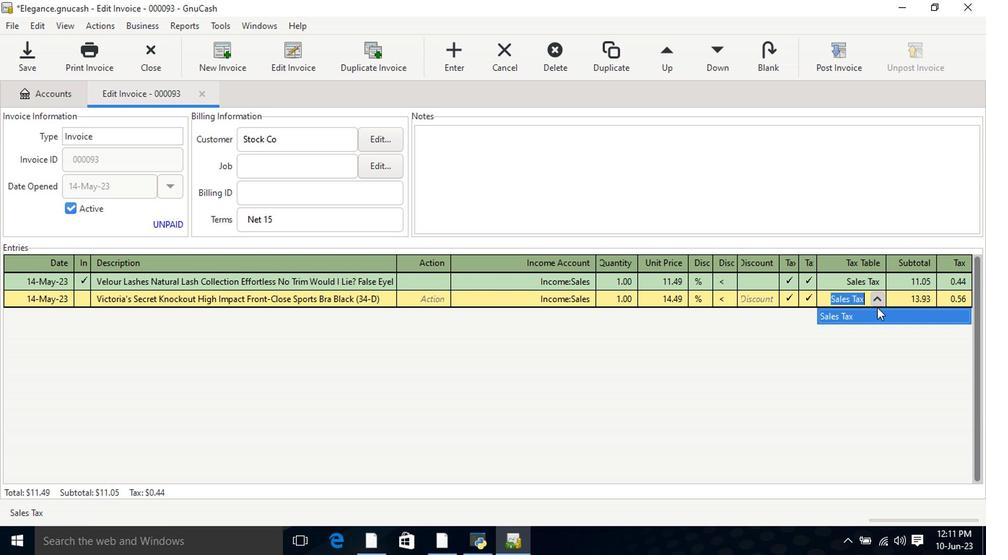 
Action: Key pressed <Key.tab>
Screenshot: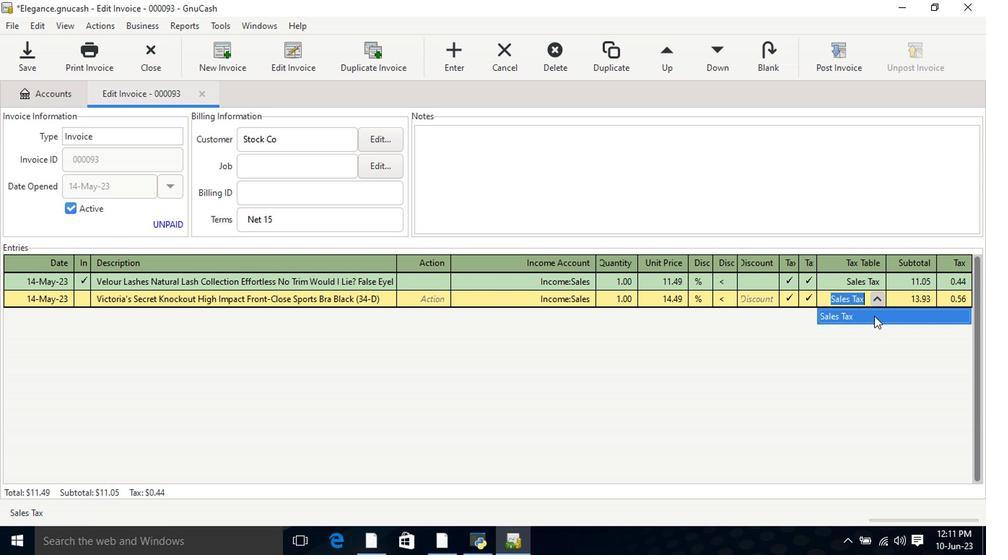 
Action: Mouse moved to (850, 72)
Screenshot: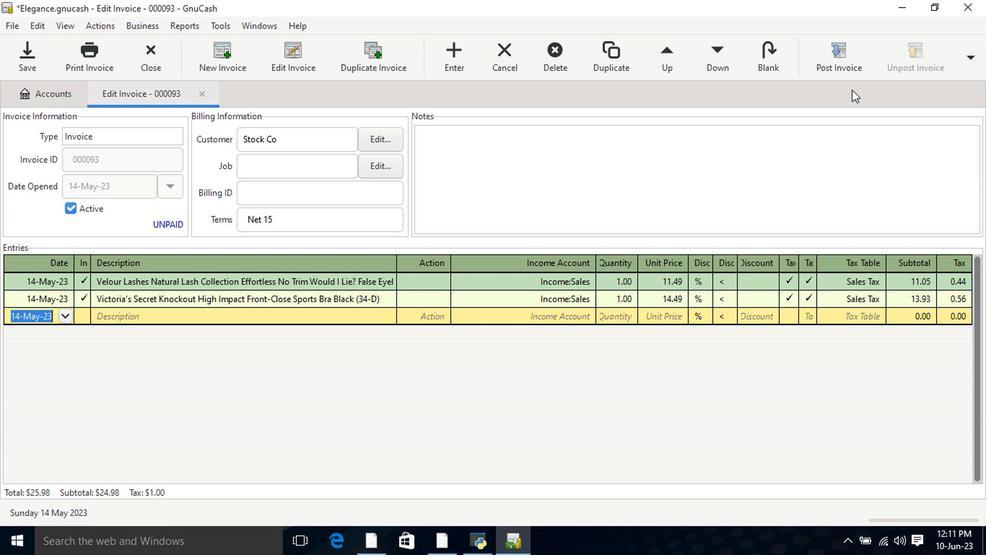 
Action: Mouse pressed left at (850, 72)
Screenshot: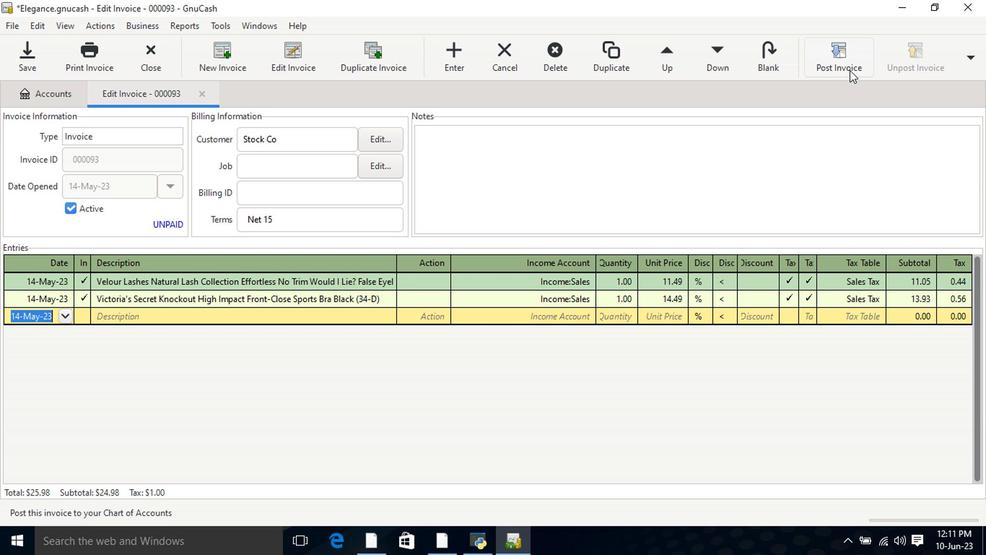 
Action: Mouse moved to (617, 242)
Screenshot: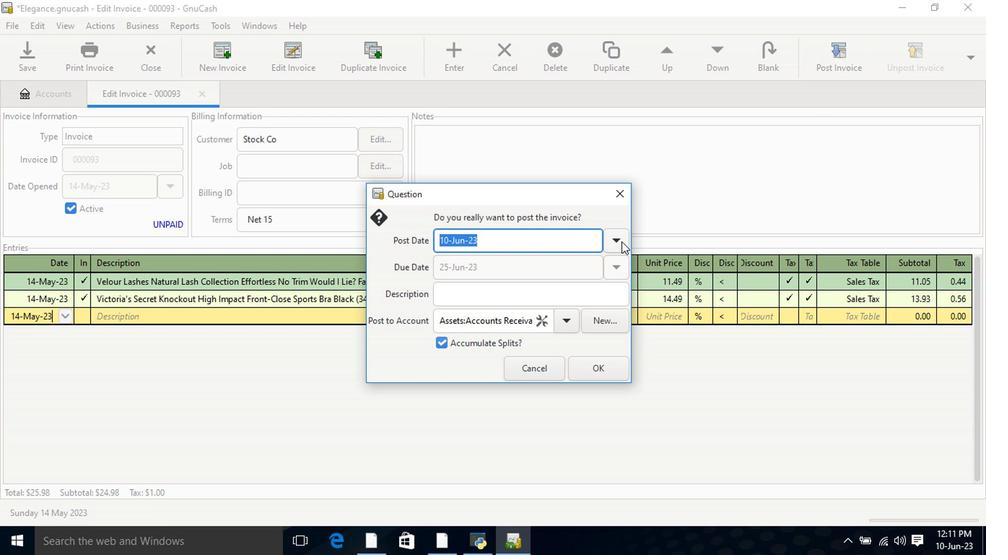 
Action: Mouse pressed left at (617, 242)
Screenshot: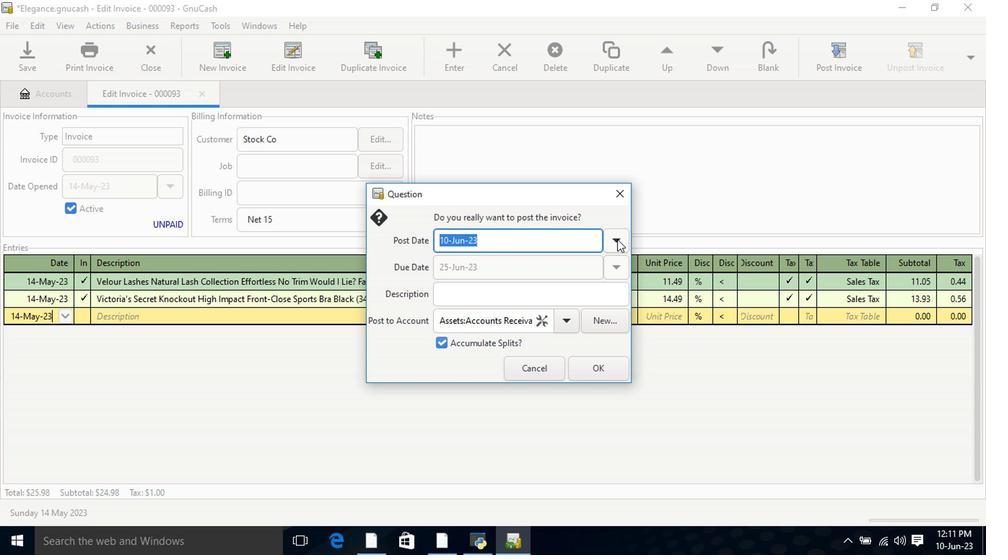 
Action: Mouse moved to (502, 266)
Screenshot: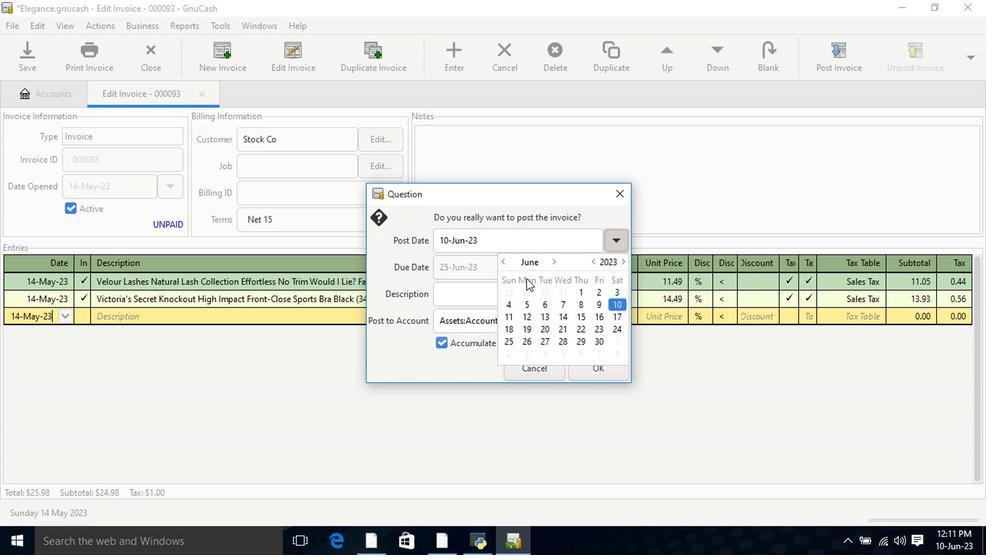 
Action: Mouse pressed left at (502, 266)
Screenshot: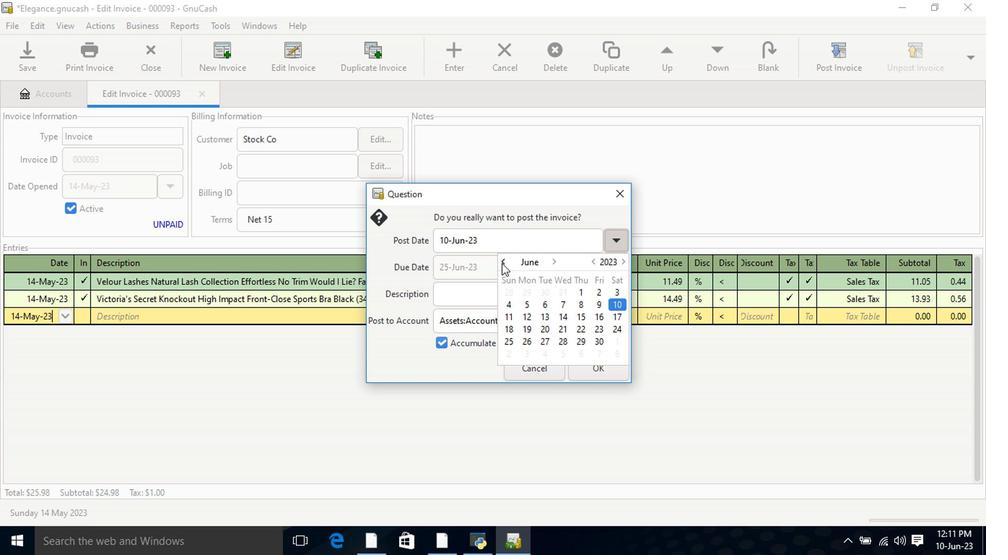 
Action: Mouse moved to (510, 319)
Screenshot: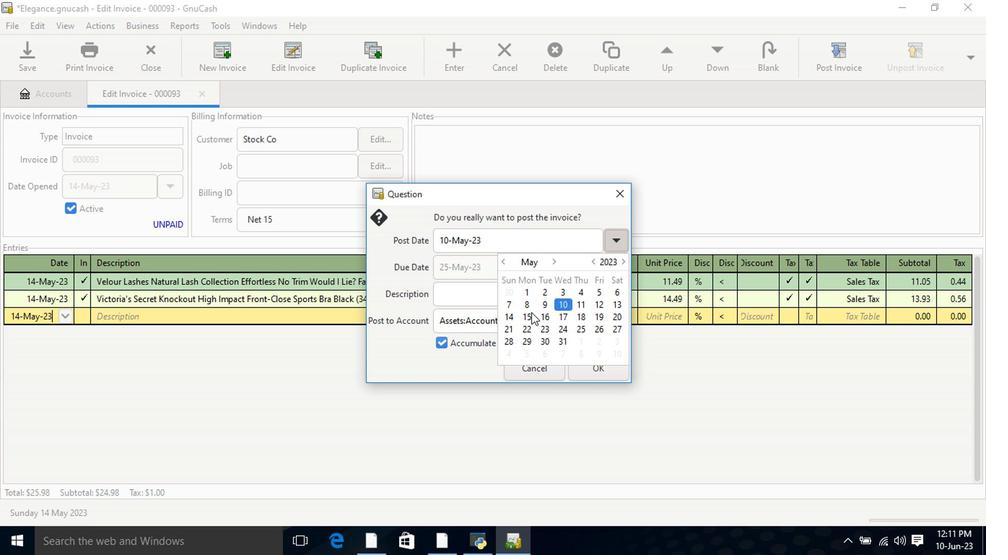 
Action: Mouse pressed left at (510, 319)
Screenshot: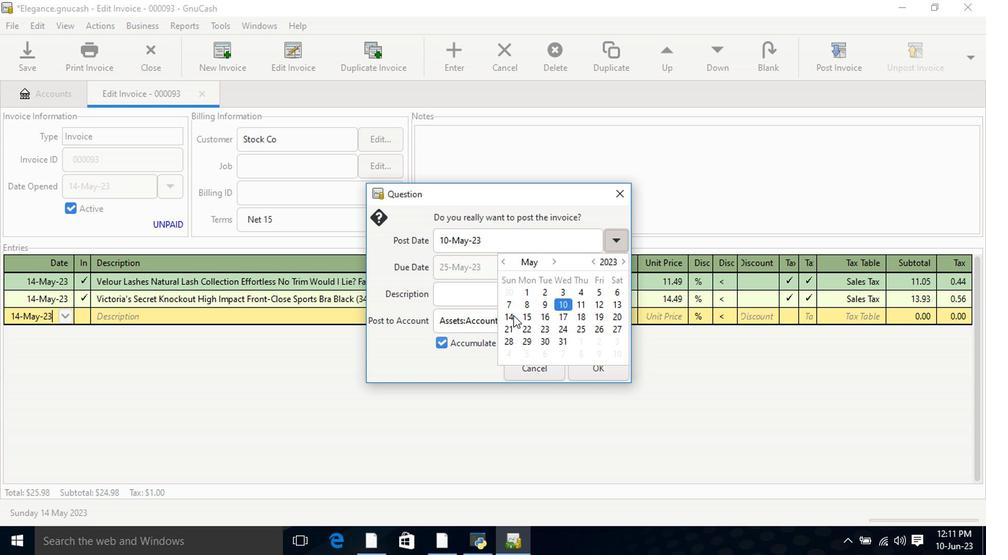 
Action: Mouse pressed left at (510, 319)
Screenshot: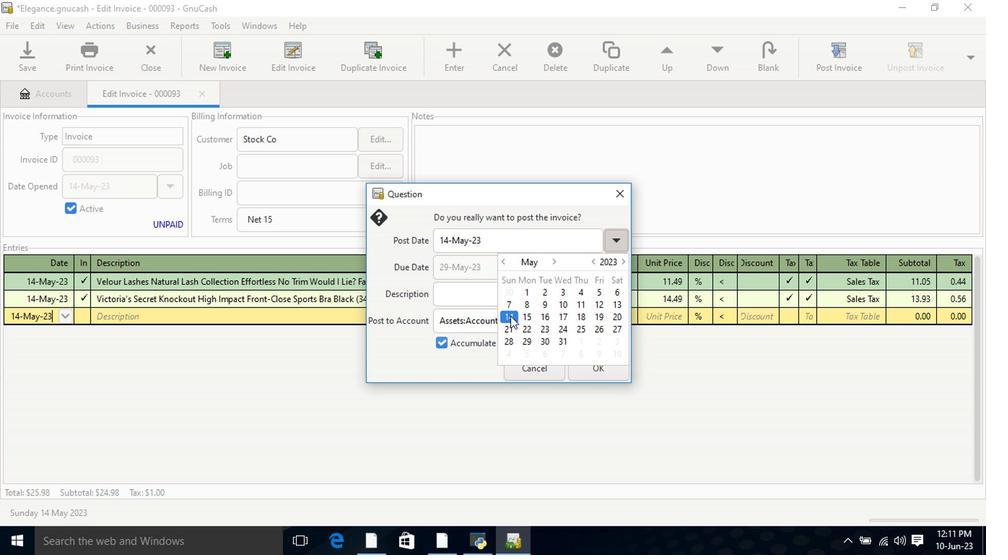 
Action: Mouse moved to (594, 369)
Screenshot: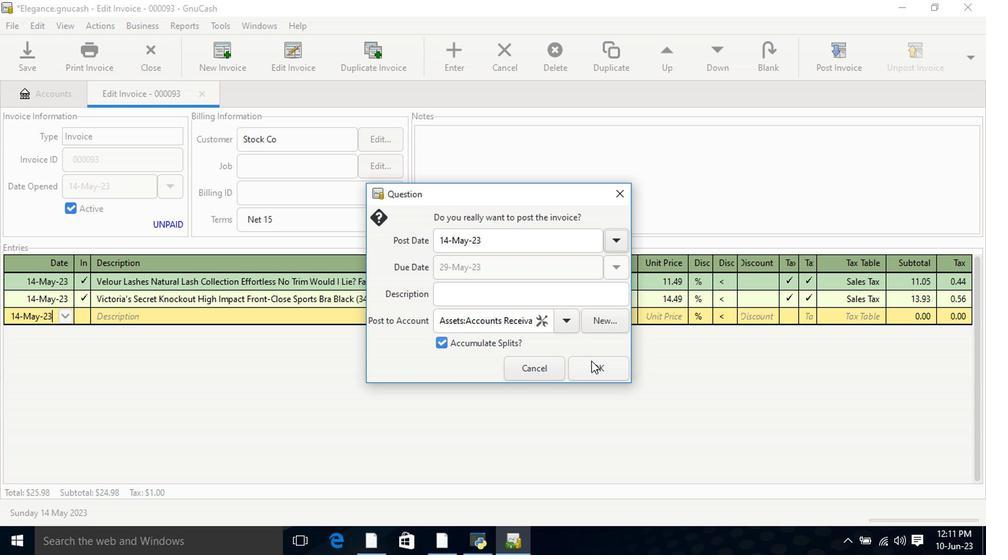 
Action: Mouse pressed left at (594, 369)
Screenshot: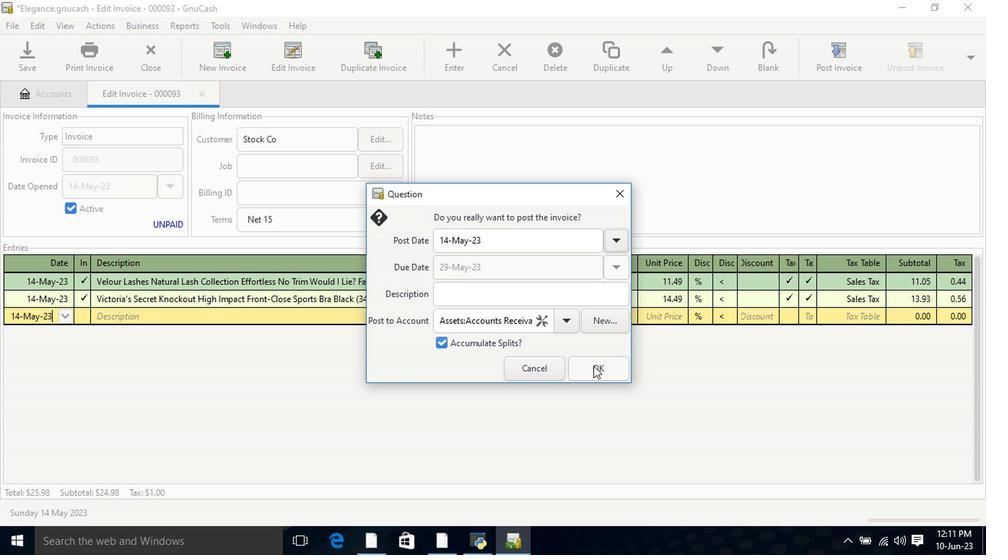 
Action: Mouse moved to (936, 60)
Screenshot: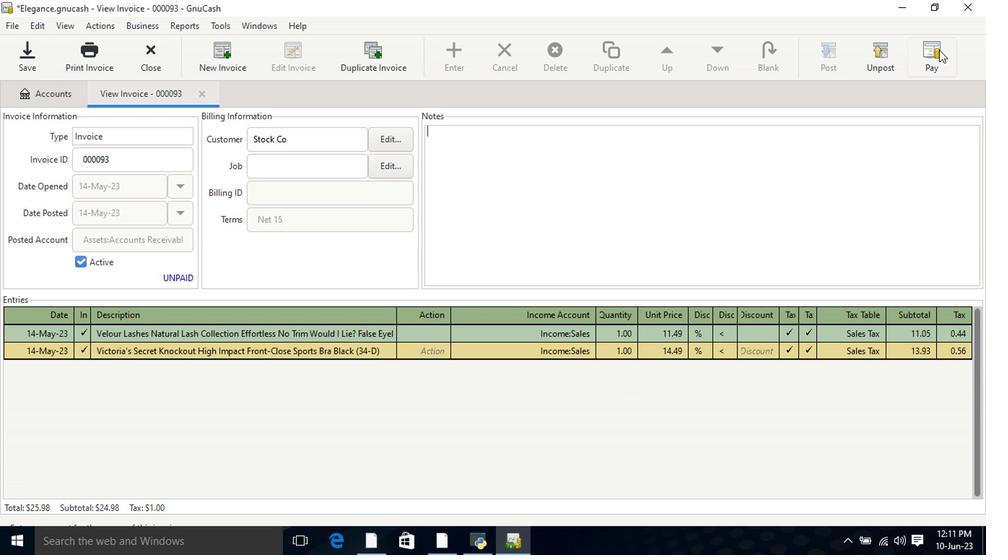 
Action: Mouse pressed left at (936, 60)
Screenshot: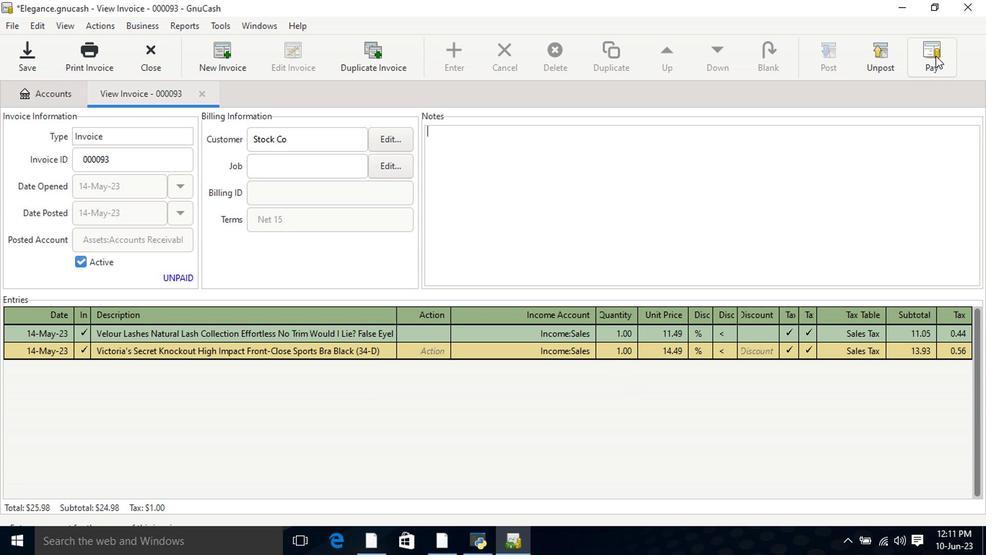 
Action: Mouse moved to (448, 287)
Screenshot: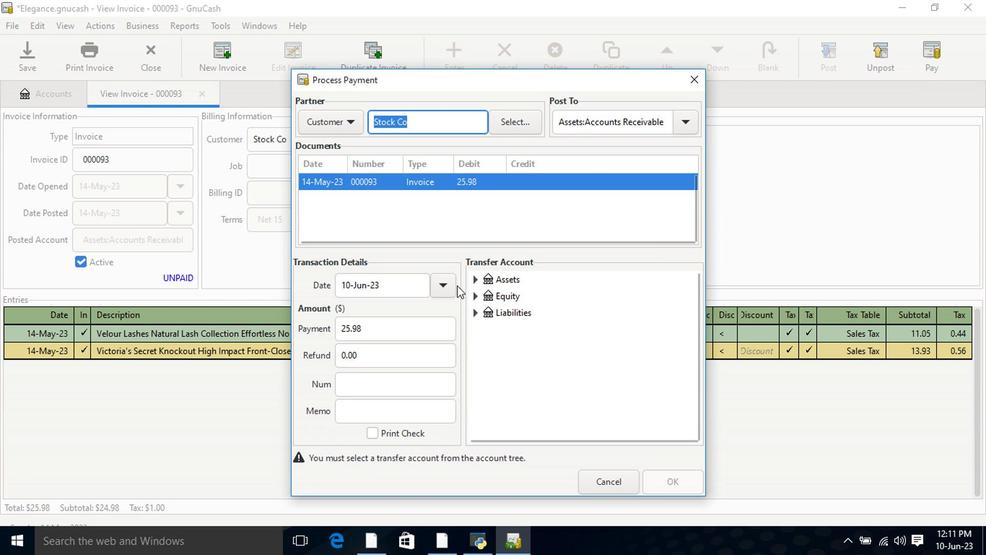 
Action: Mouse pressed left at (448, 287)
Screenshot: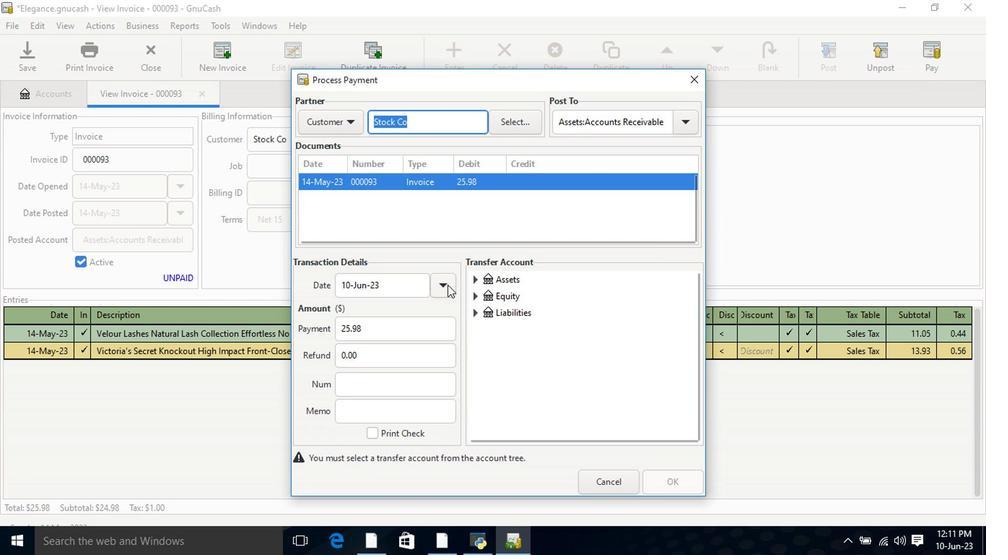 
Action: Mouse moved to (329, 310)
Screenshot: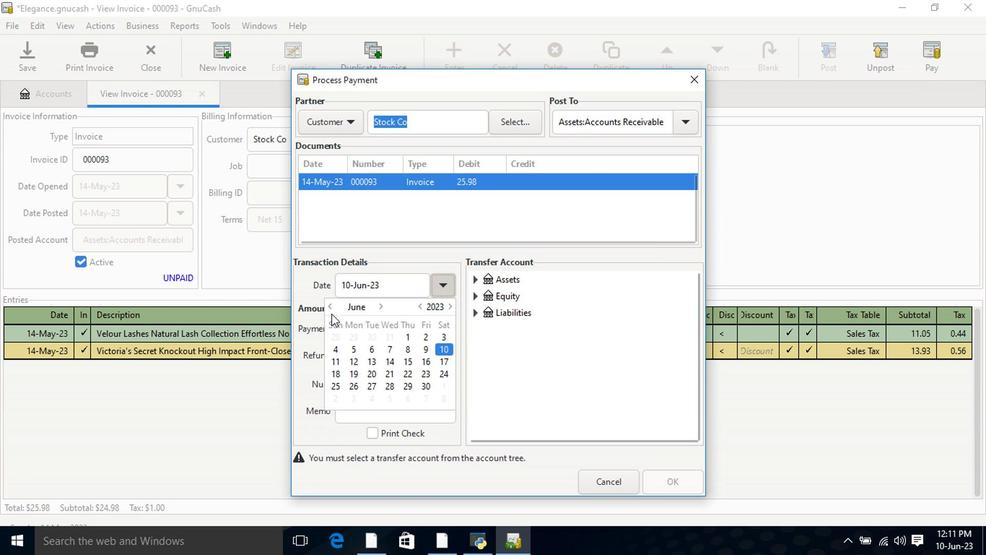 
Action: Mouse pressed left at (329, 310)
Screenshot: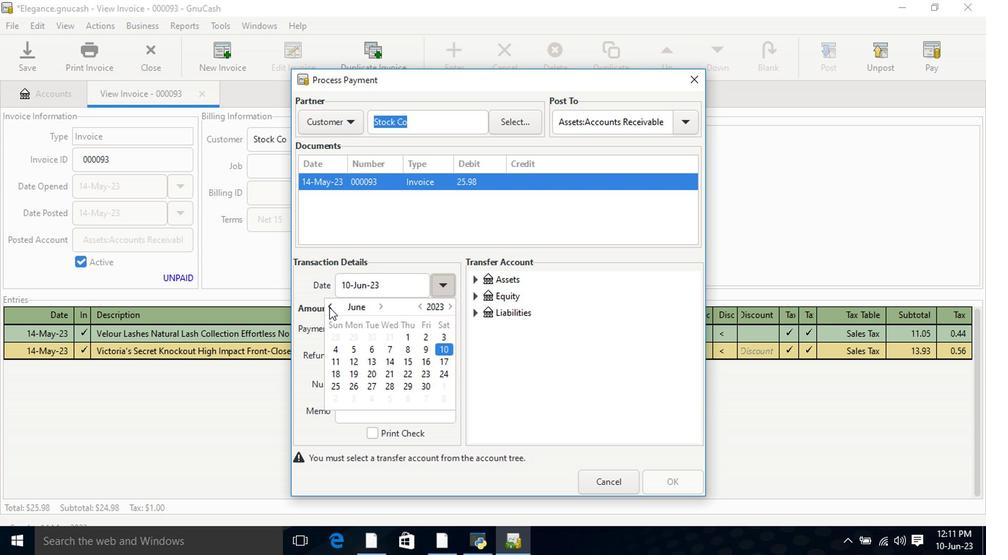 
Action: Mouse moved to (340, 389)
Screenshot: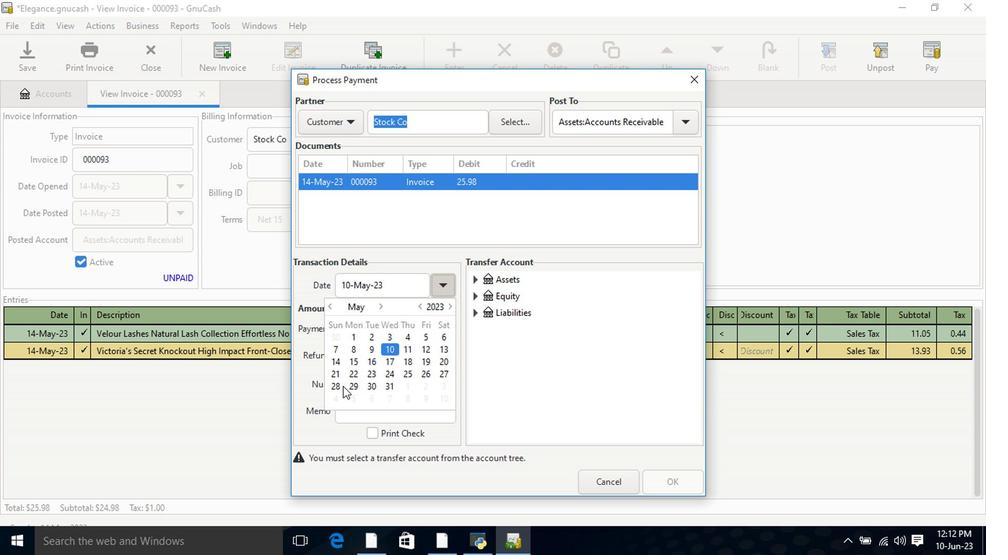 
Action: Mouse pressed left at (340, 389)
Screenshot: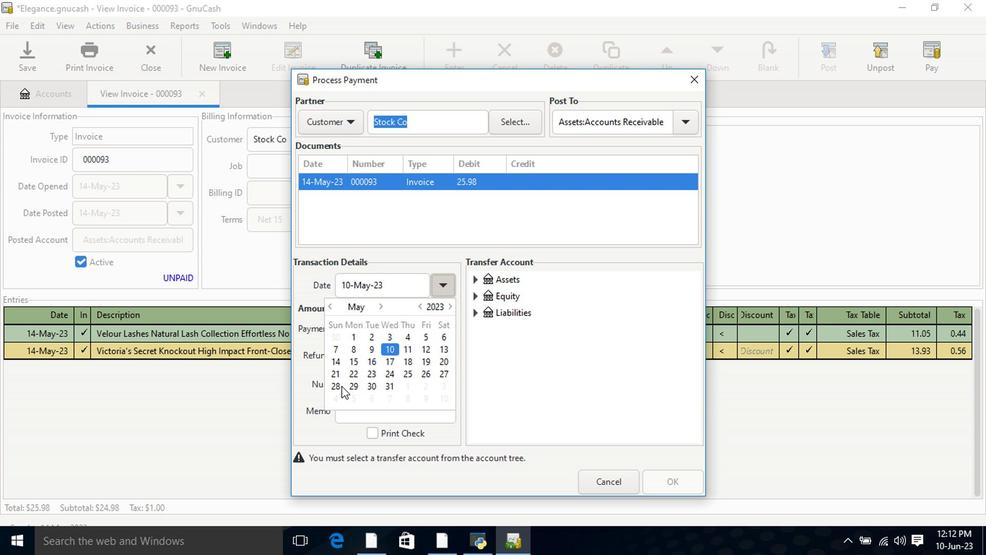 
Action: Mouse moved to (339, 389)
Screenshot: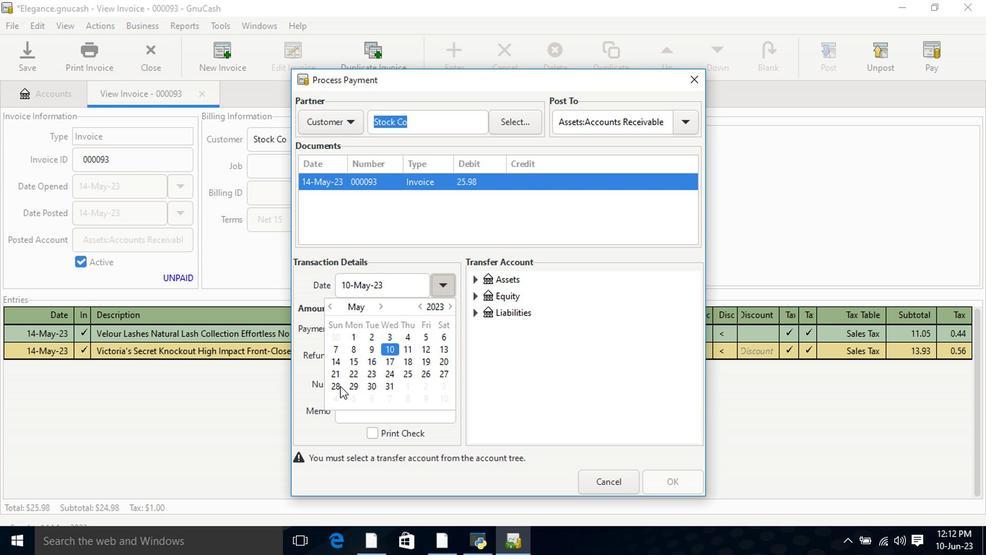 
Action: Mouse pressed left at (339, 389)
Screenshot: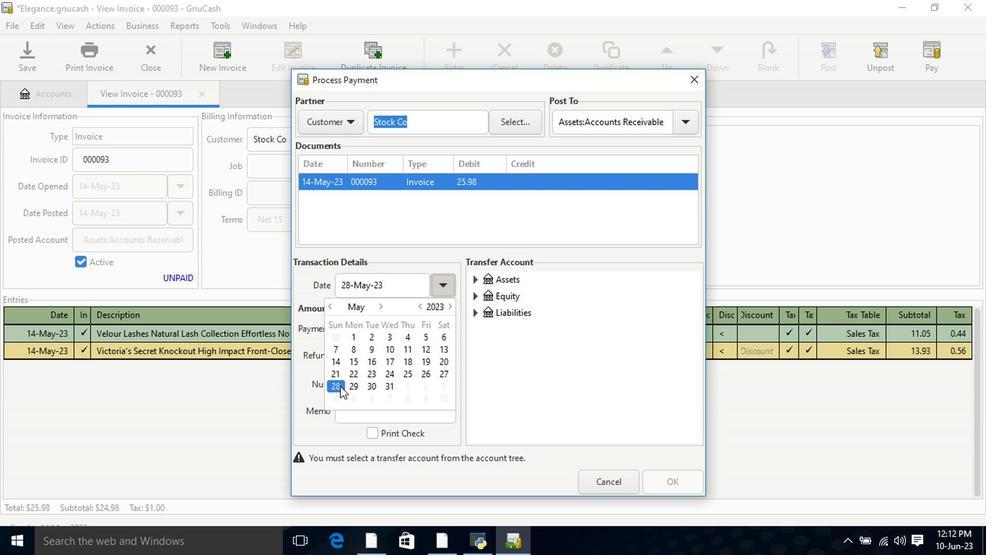 
Action: Mouse moved to (472, 282)
Screenshot: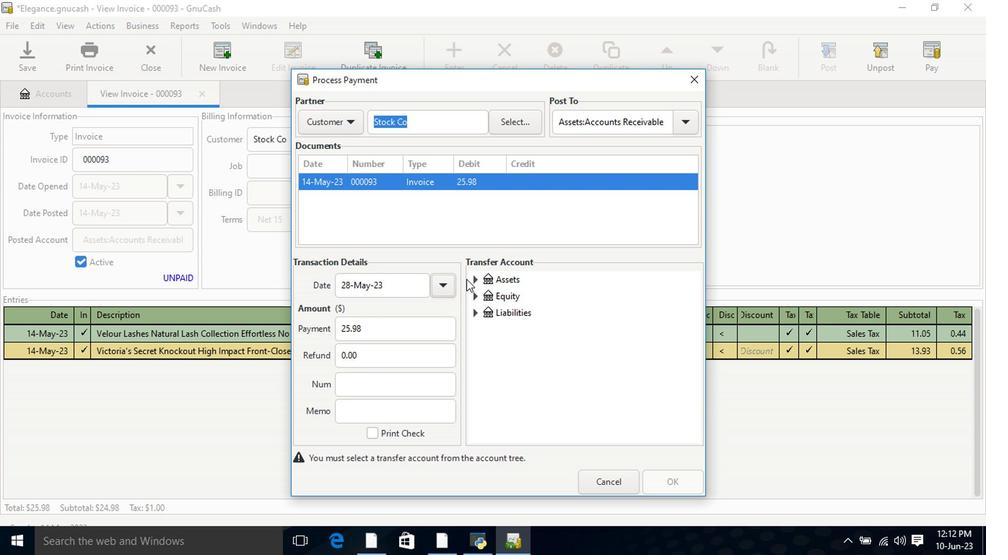 
Action: Mouse pressed left at (472, 282)
Screenshot: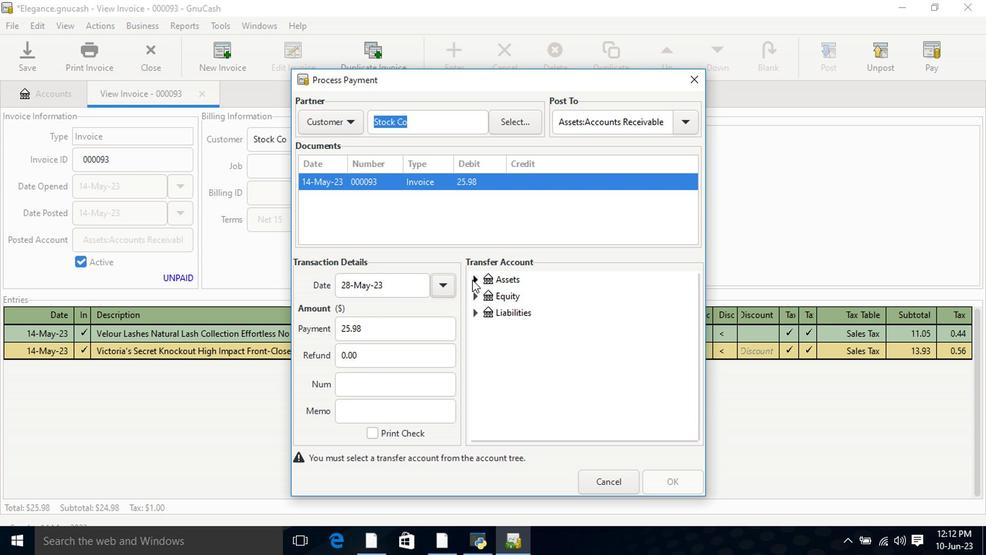 
Action: Mouse moved to (487, 299)
Screenshot: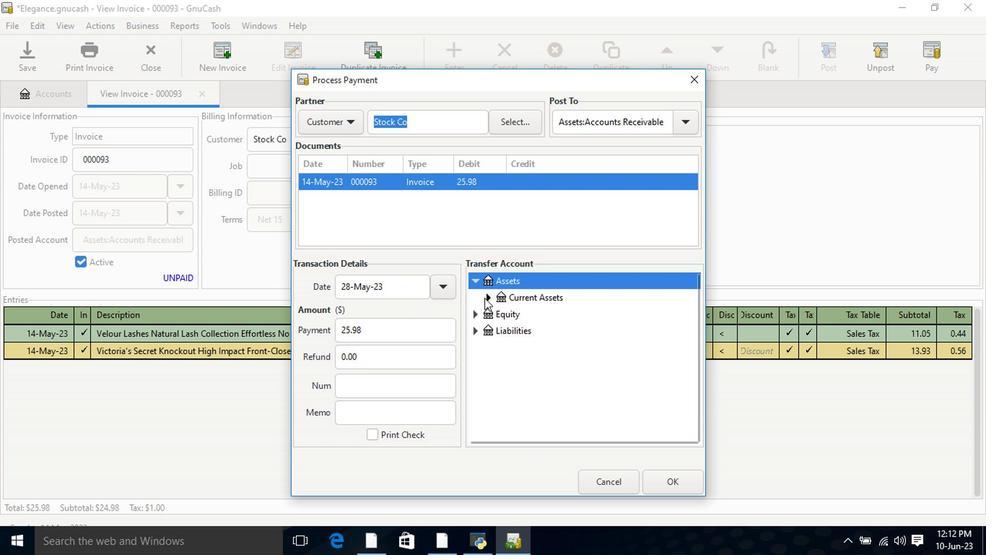 
Action: Mouse pressed left at (487, 299)
Screenshot: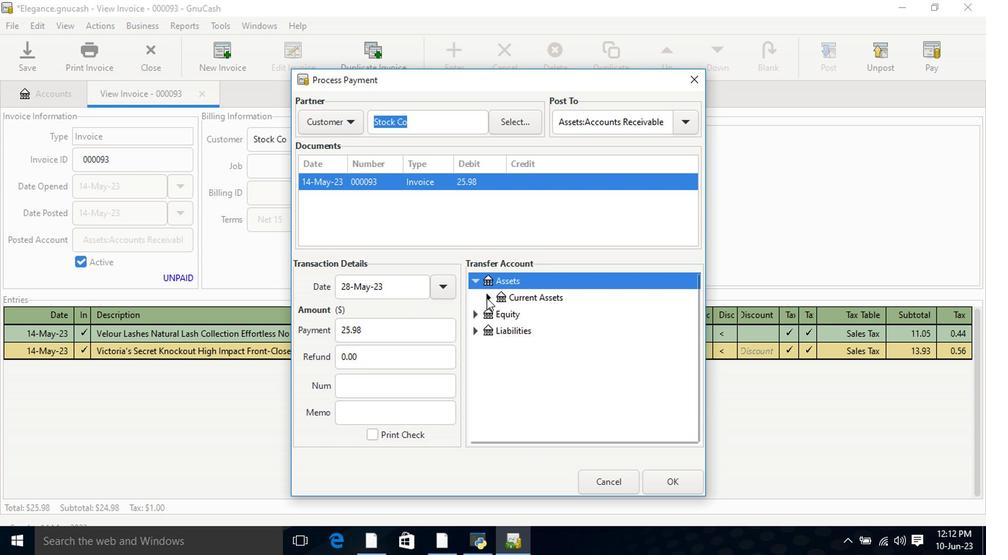 
Action: Mouse moved to (515, 317)
Screenshot: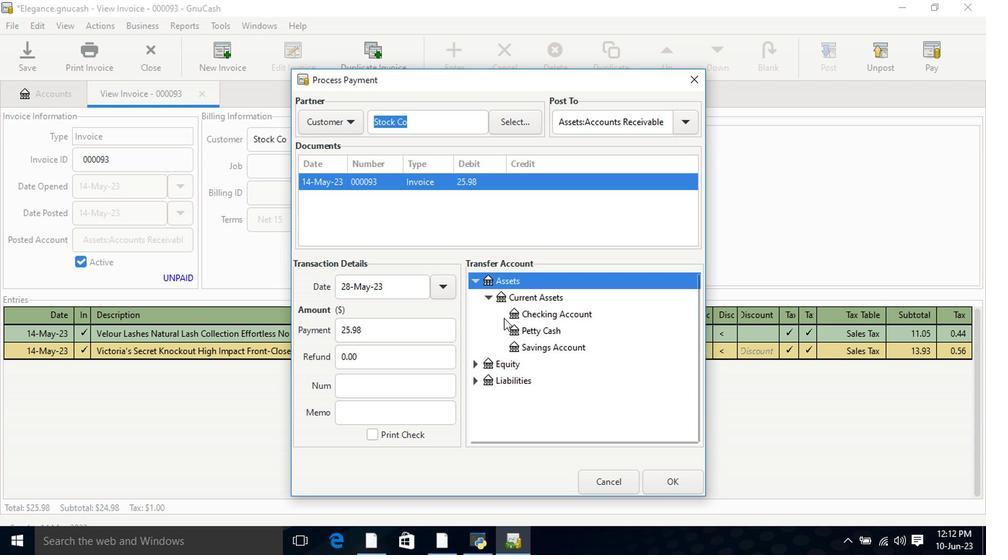 
Action: Mouse pressed left at (515, 317)
Screenshot: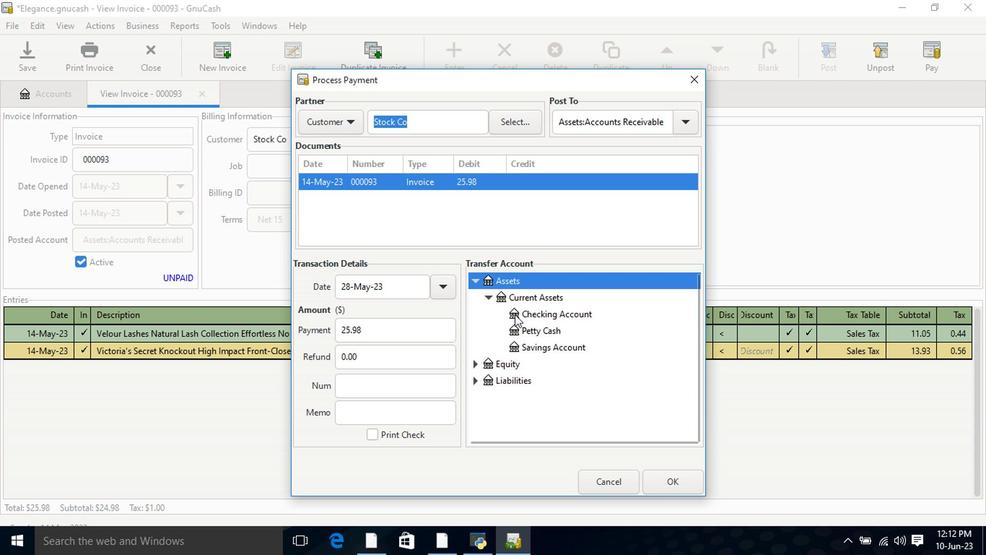 
Action: Mouse moved to (681, 486)
Screenshot: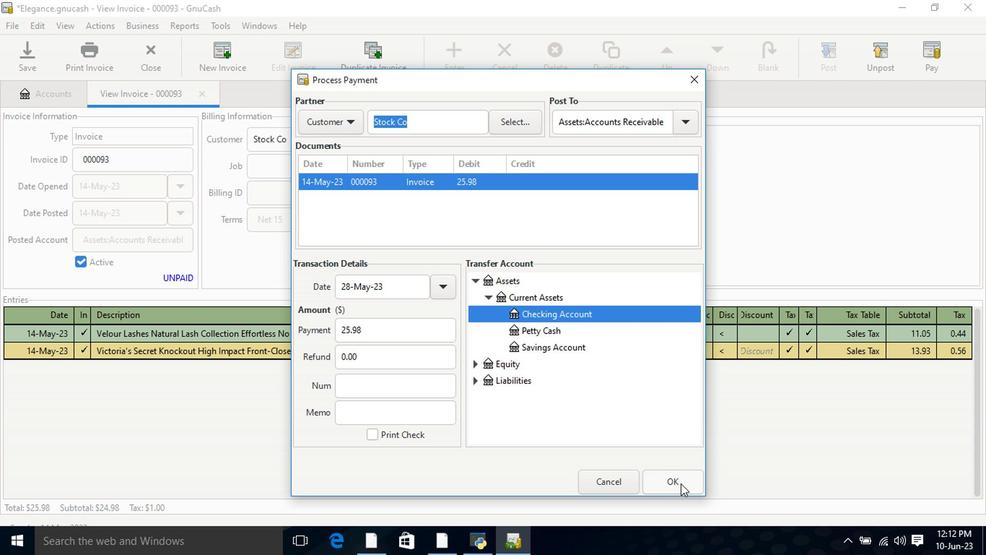 
Action: Mouse pressed left at (681, 486)
Screenshot: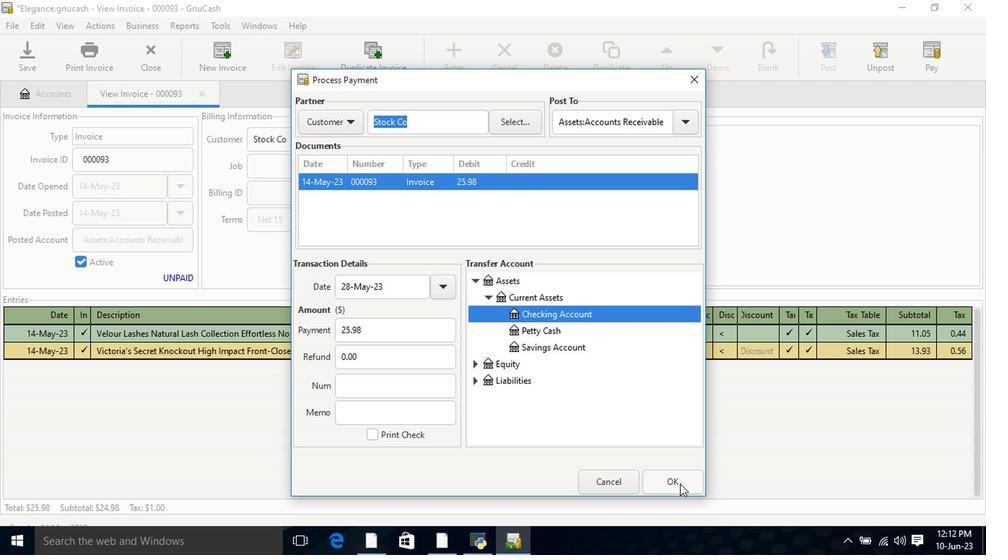 
Action: Mouse moved to (92, 52)
Screenshot: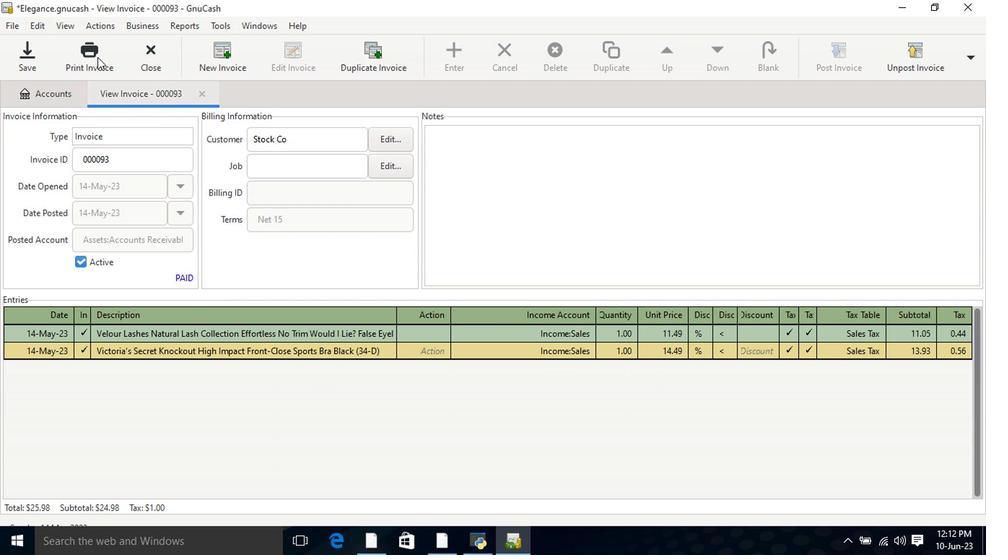 
Action: Mouse pressed left at (92, 52)
Screenshot: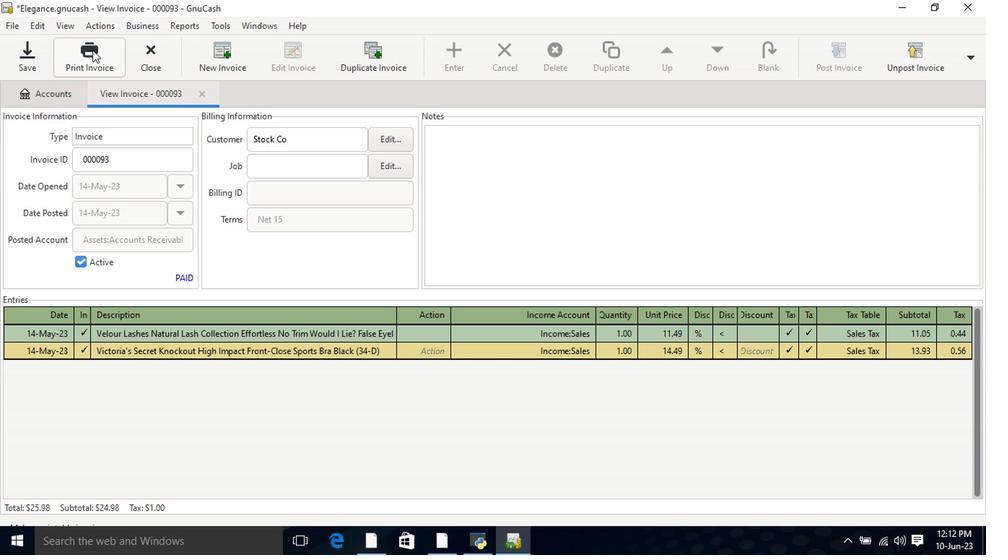 
Action: Mouse moved to (422, 390)
Screenshot: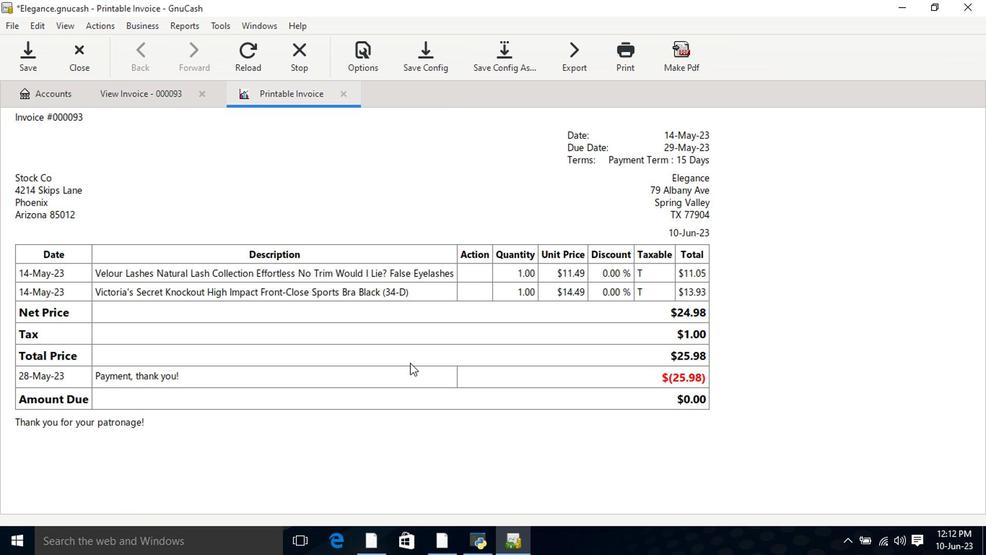 
